 Task: Add Attachment from "Attach a link" to Card Card0000000044 in Board Board0000000011 in Workspace WS0000000004 in Trello. Add Cover Red to Card Card0000000044 in Board Board0000000011 in Workspace WS0000000004 in Trello. Add "Join Card" Button Button0000000044  to Card Card0000000044 in Board Board0000000011 in Workspace WS0000000004 in Trello. Add Description DS0000000044 to Card Card0000000044 in Board Board0000000011 in Workspace WS0000000004 in Trello. Add Comment CM0000000044 to Card Card0000000044 in Board Board0000000011 in Workspace WS0000000004 in Trello
Action: Mouse moved to (672, 82)
Screenshot: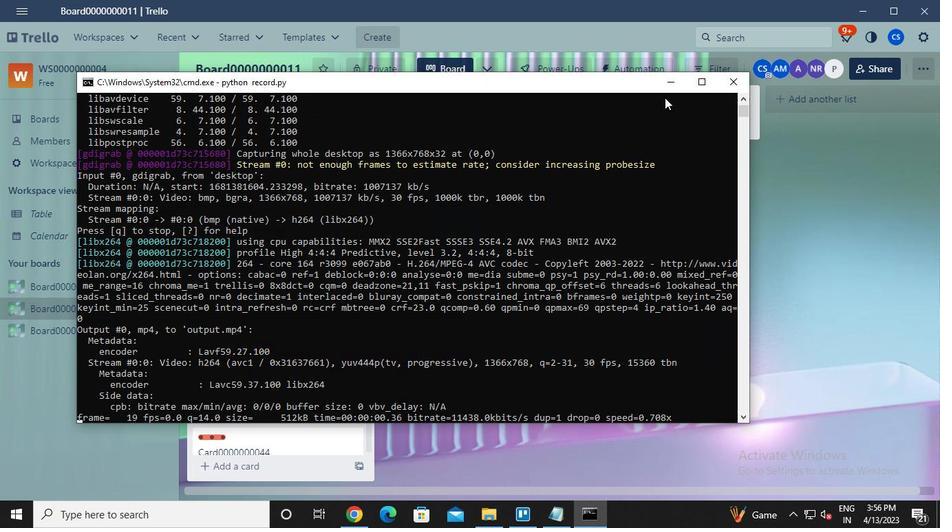 
Action: Mouse pressed left at (672, 82)
Screenshot: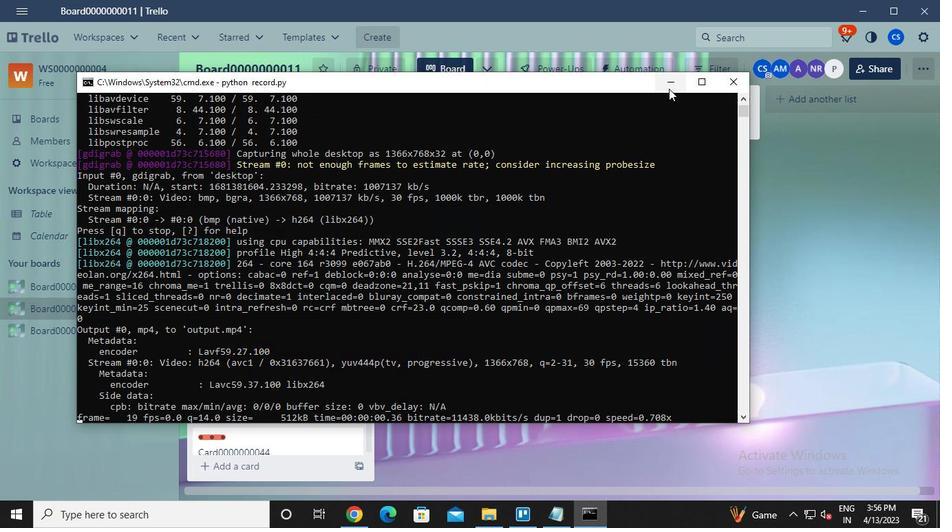 
Action: Mouse moved to (294, 415)
Screenshot: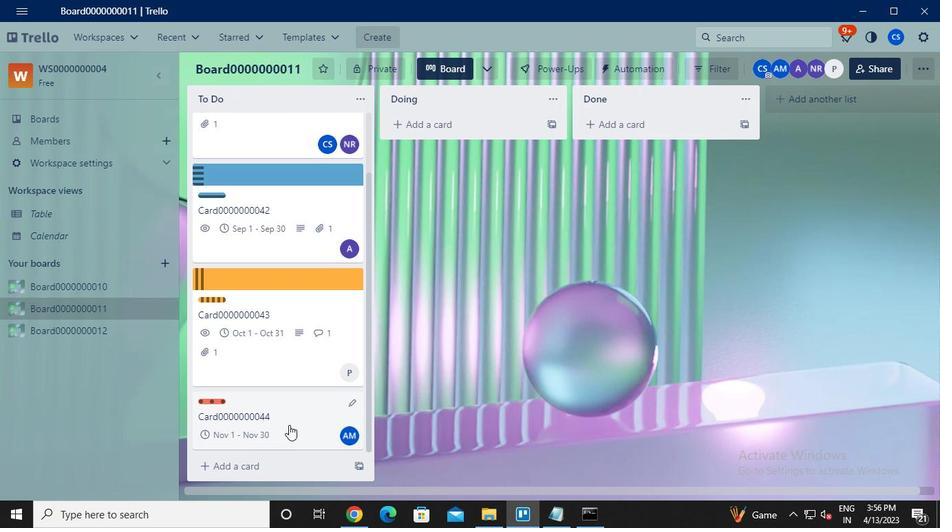 
Action: Mouse pressed left at (294, 415)
Screenshot: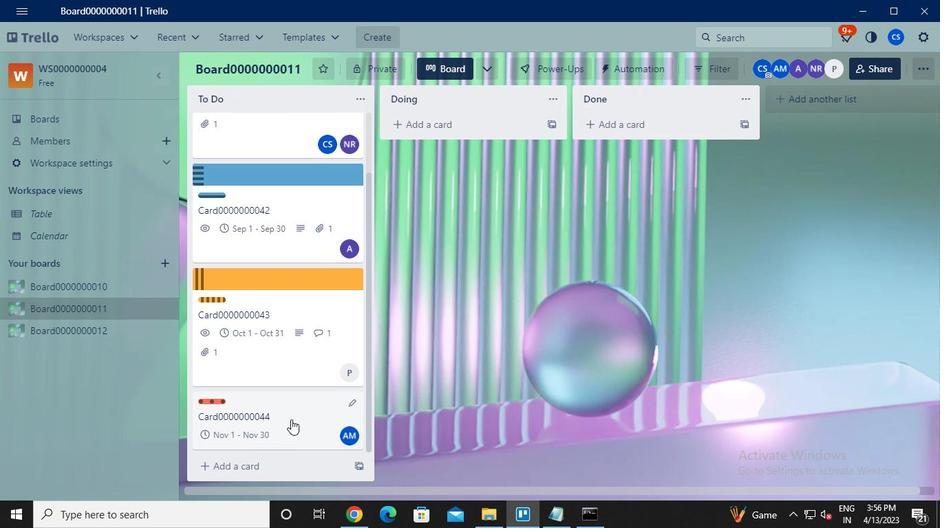 
Action: Mouse moved to (653, 286)
Screenshot: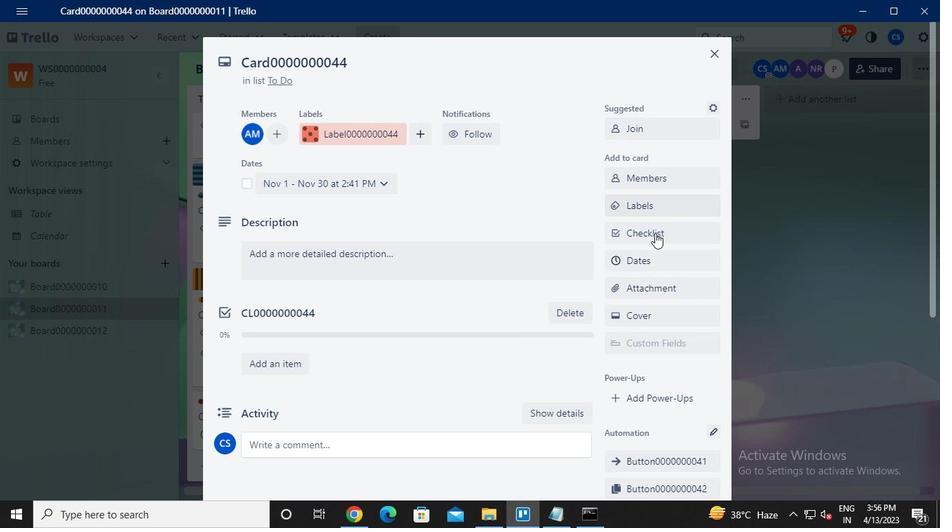 
Action: Mouse pressed left at (653, 286)
Screenshot: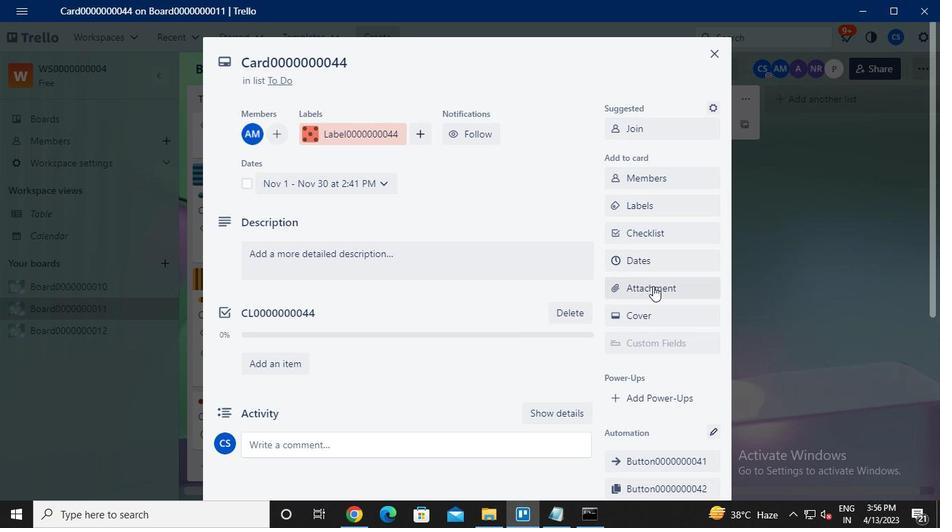 
Action: Mouse moved to (654, 276)
Screenshot: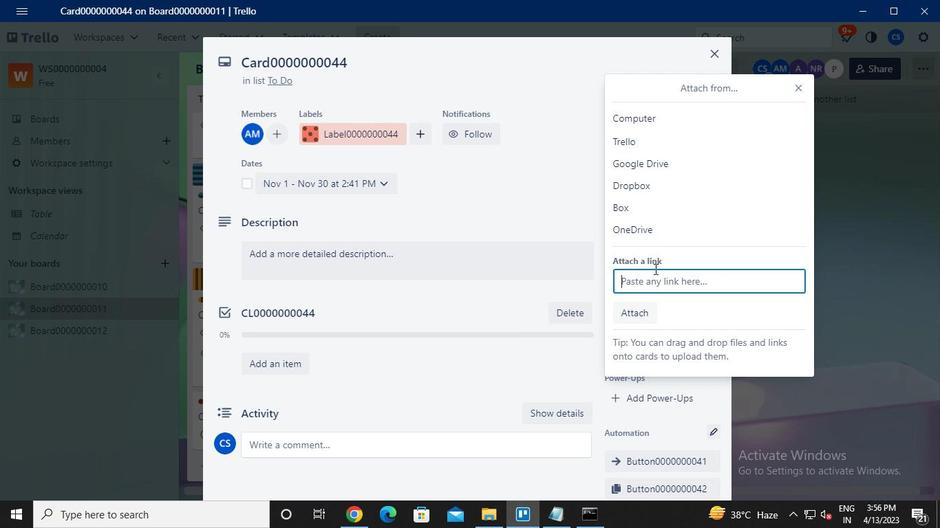 
Action: Keyboard Key.ctrl_l
Screenshot: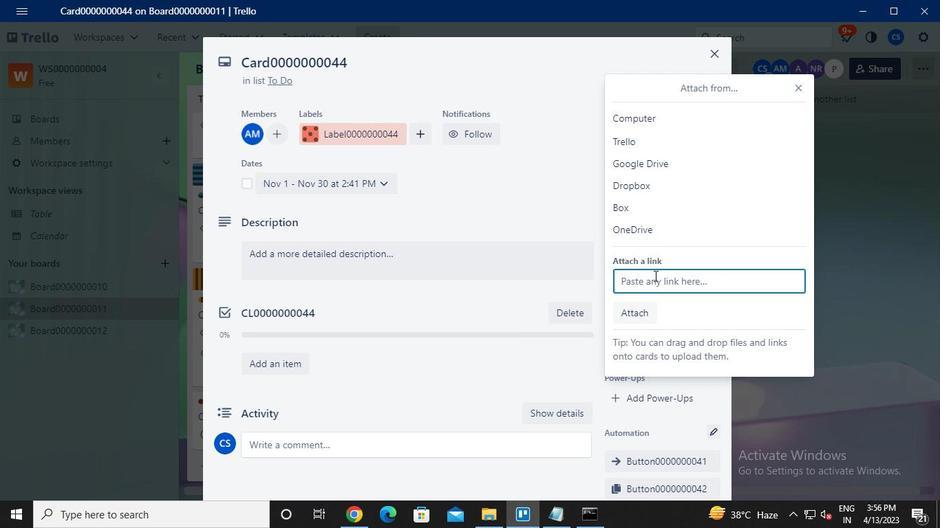 
Action: Keyboard \x16
Screenshot: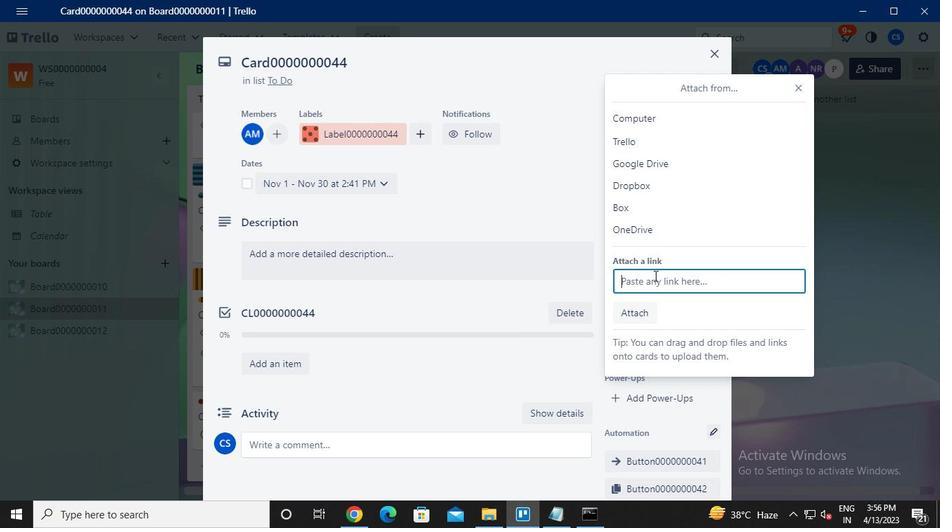 
Action: Keyboard Key.enter
Screenshot: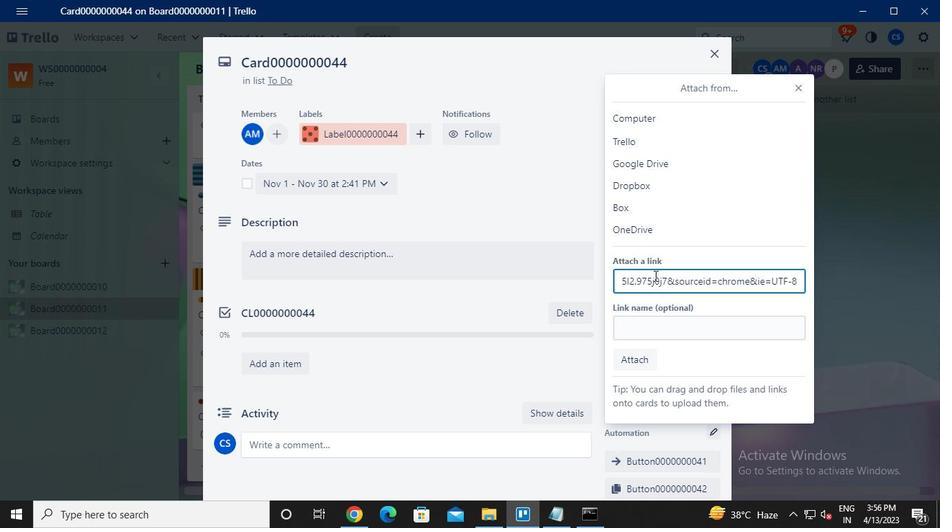 
Action: Mouse moved to (652, 311)
Screenshot: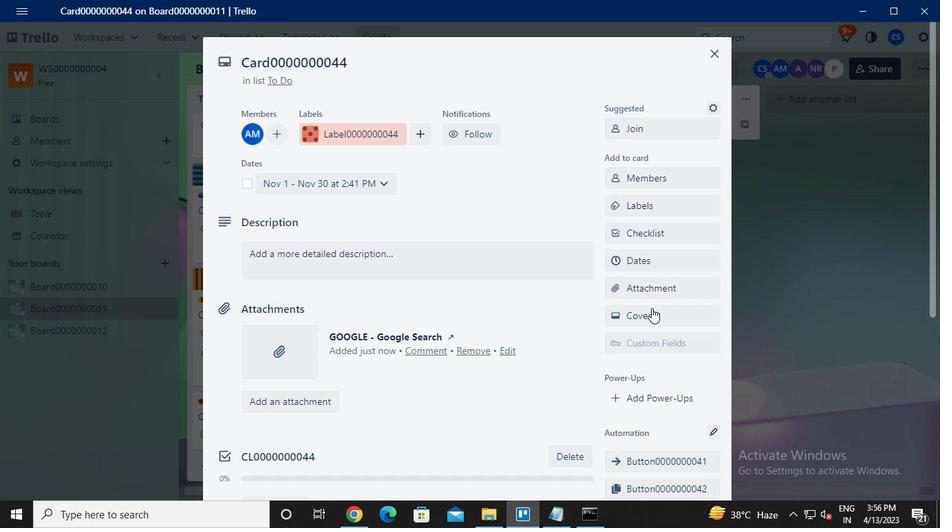 
Action: Mouse pressed left at (652, 311)
Screenshot: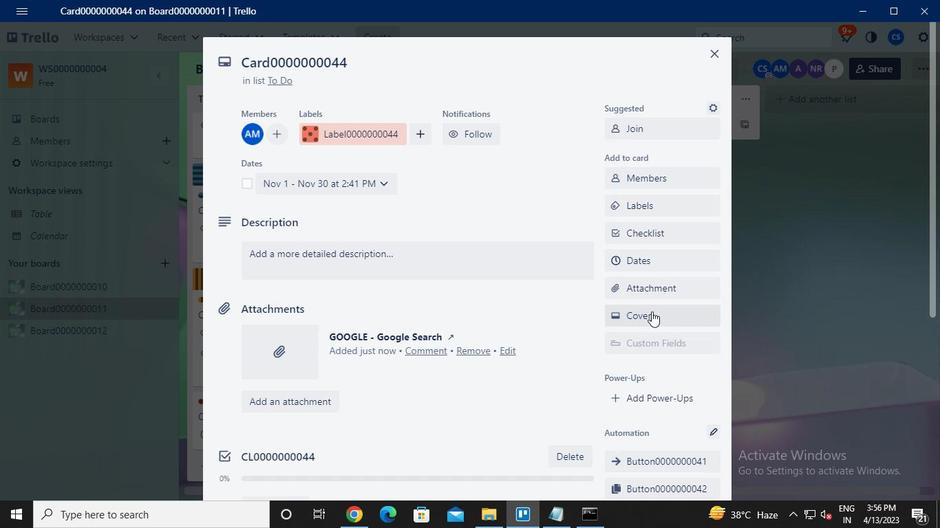 
Action: Mouse moved to (749, 225)
Screenshot: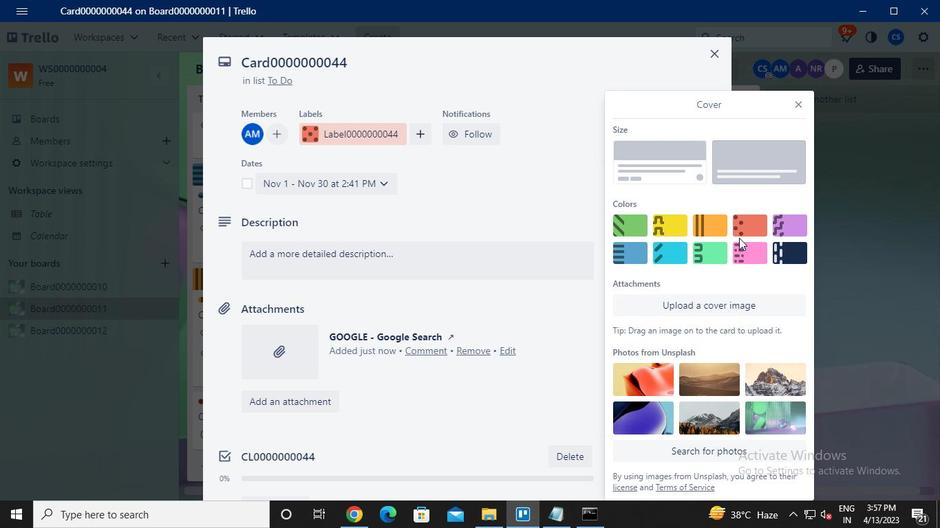 
Action: Mouse pressed left at (749, 225)
Screenshot: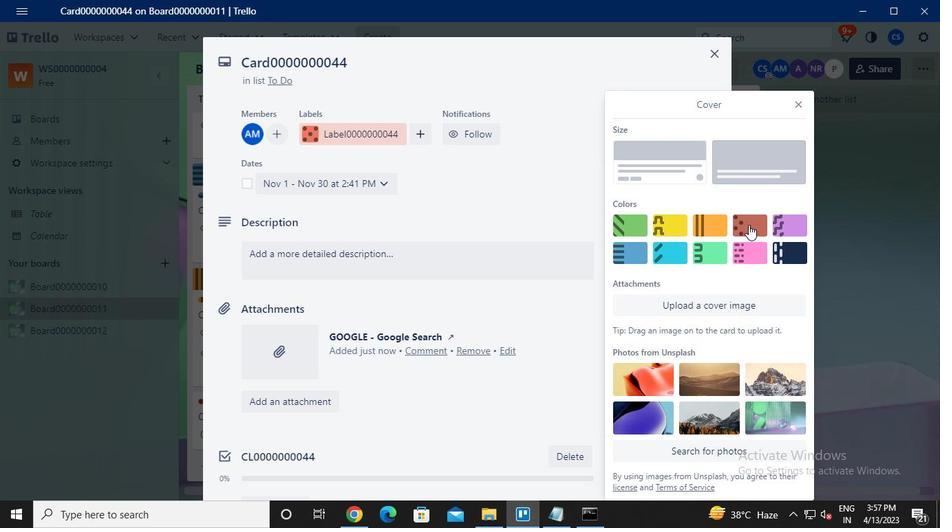 
Action: Mouse moved to (800, 78)
Screenshot: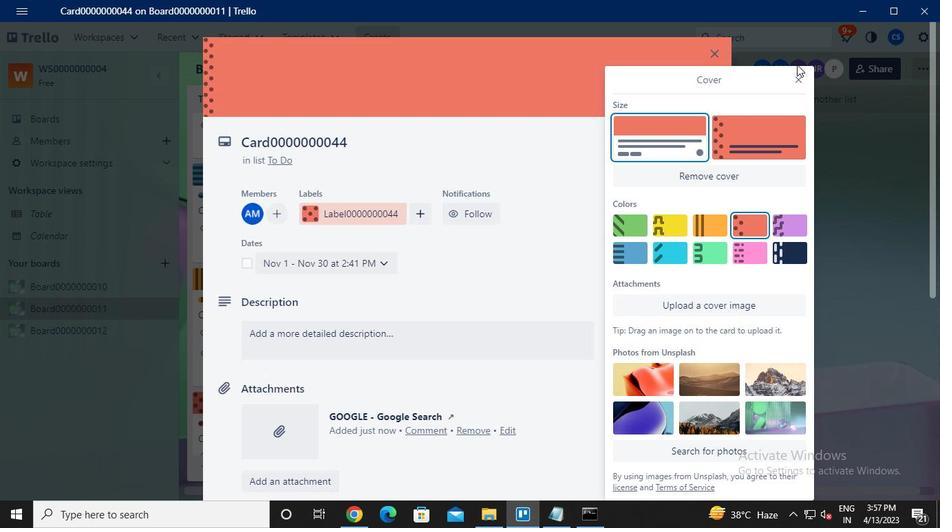 
Action: Mouse pressed left at (800, 78)
Screenshot: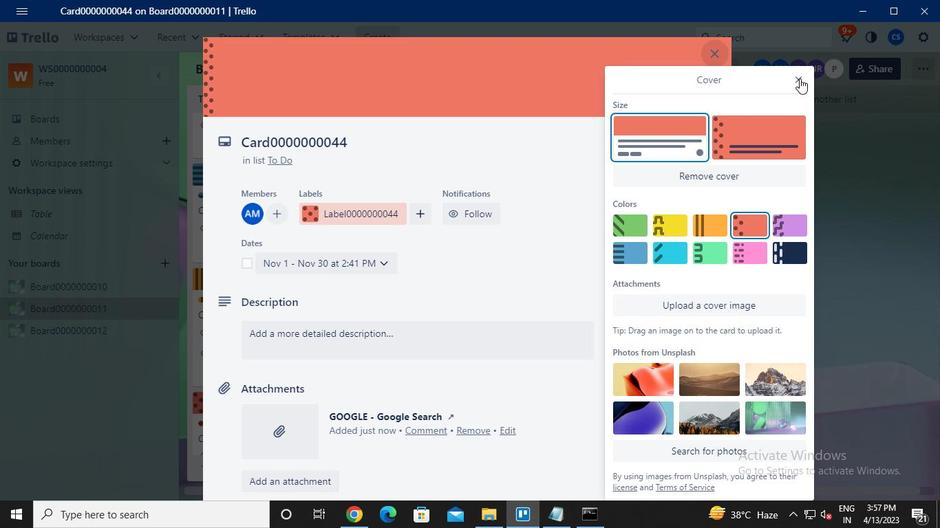 
Action: Mouse moved to (654, 318)
Screenshot: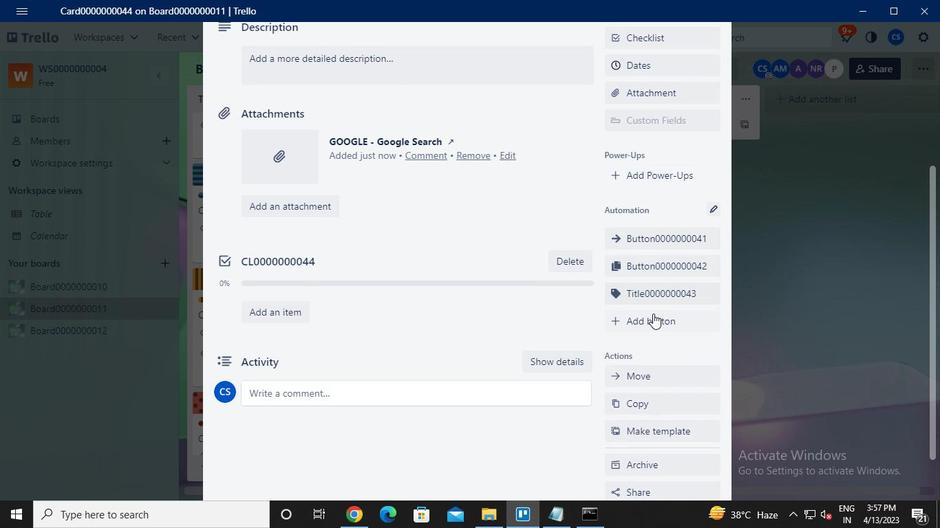 
Action: Mouse pressed left at (654, 318)
Screenshot: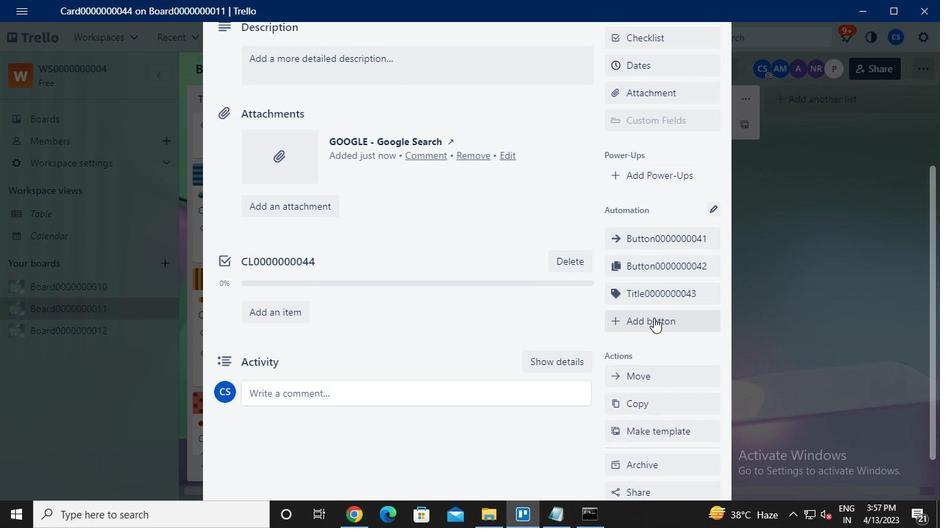 
Action: Mouse moved to (670, 209)
Screenshot: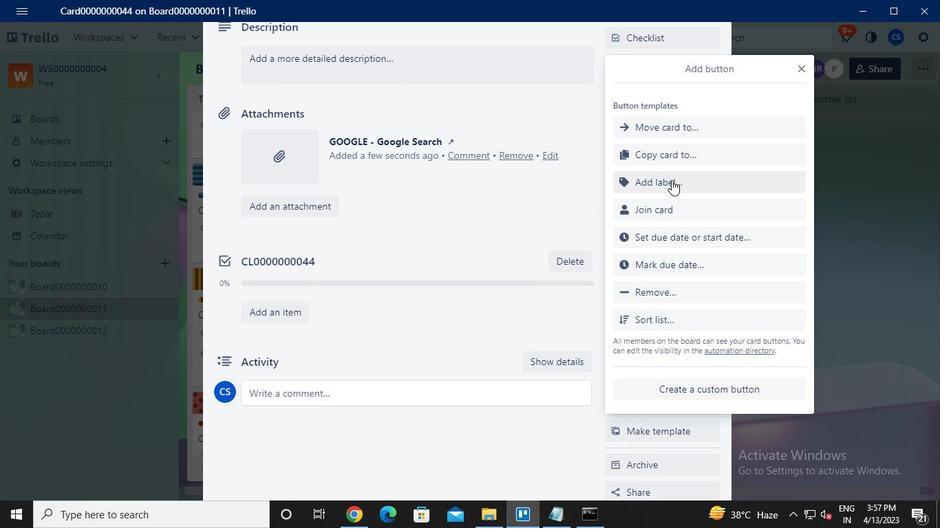 
Action: Mouse pressed left at (670, 209)
Screenshot: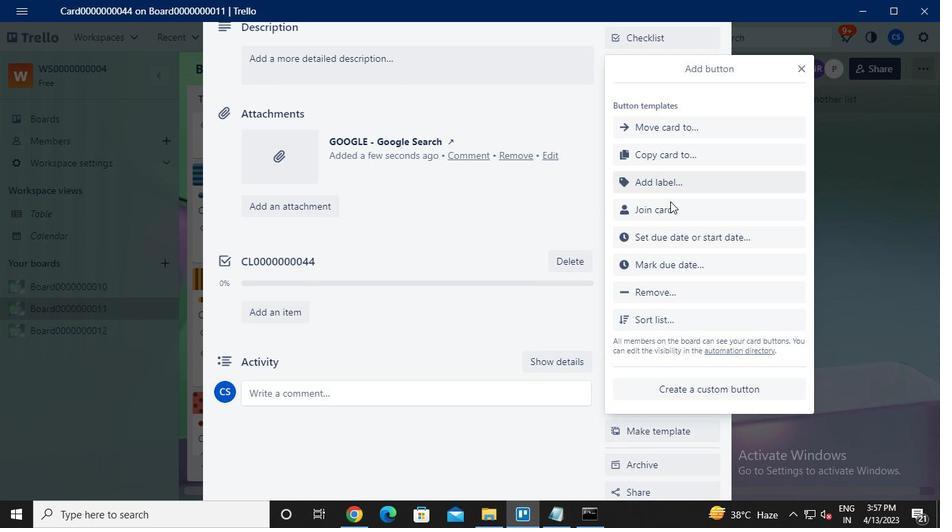 
Action: Mouse moved to (696, 174)
Screenshot: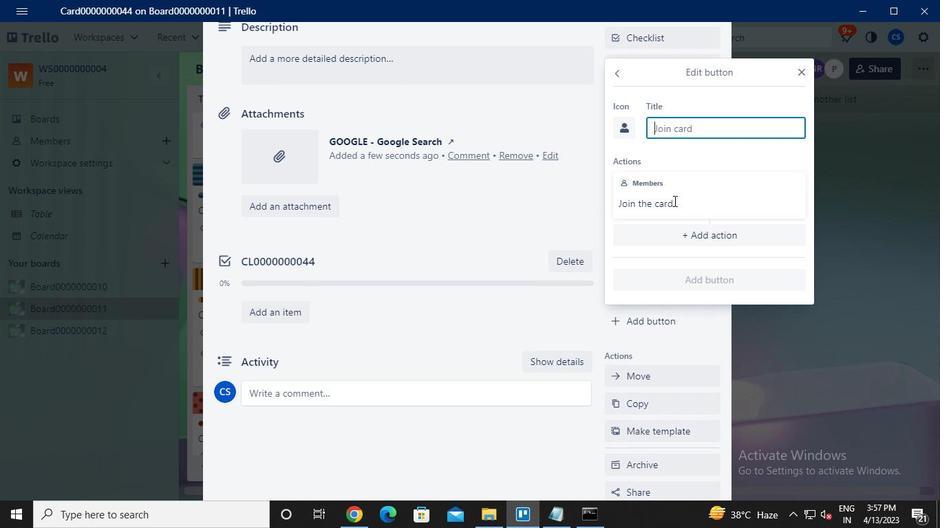 
Action: Keyboard Key.caps_lock
Screenshot: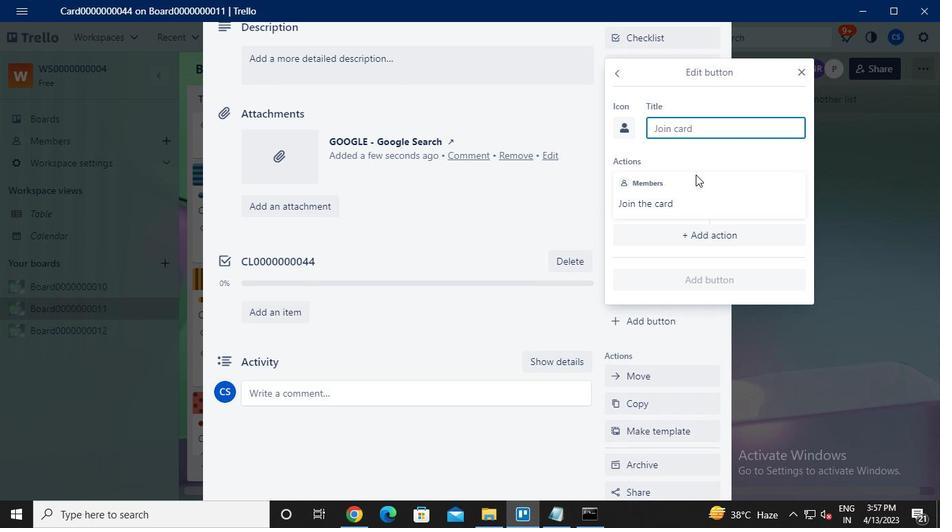 
Action: Keyboard Key.caps_lock
Screenshot: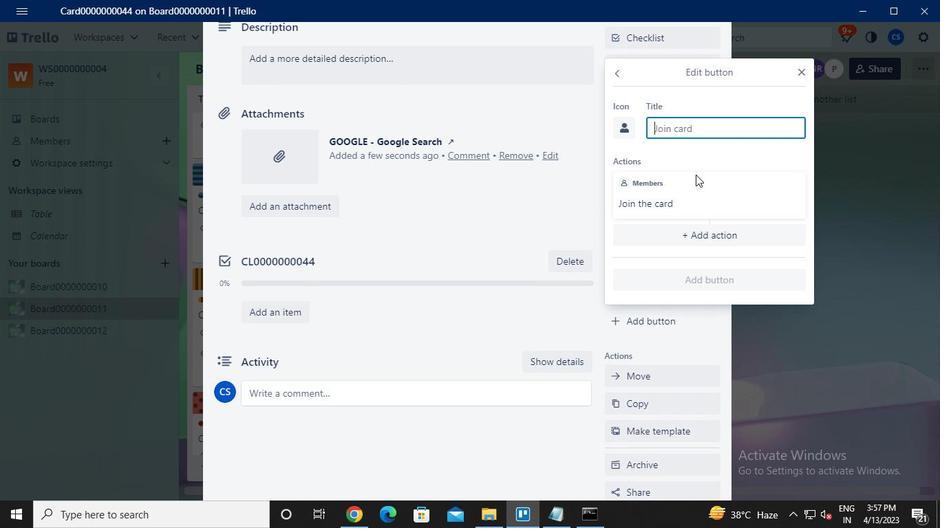 
Action: Keyboard b
Screenshot: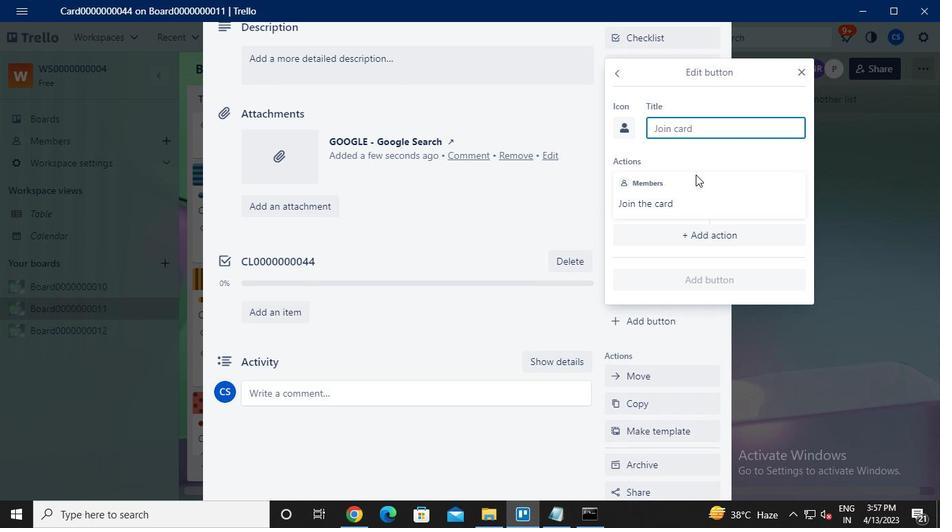 
Action: Keyboard Key.caps_lock
Screenshot: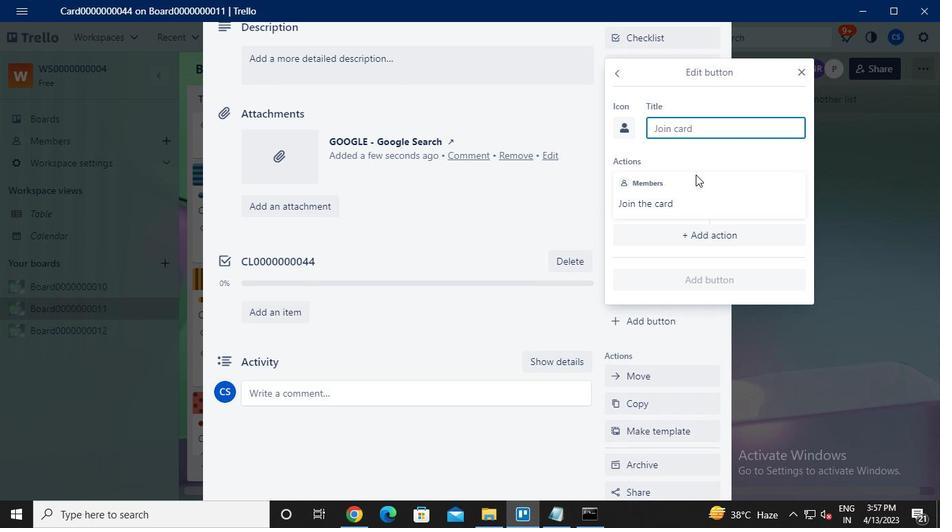 
Action: Keyboard u
Screenshot: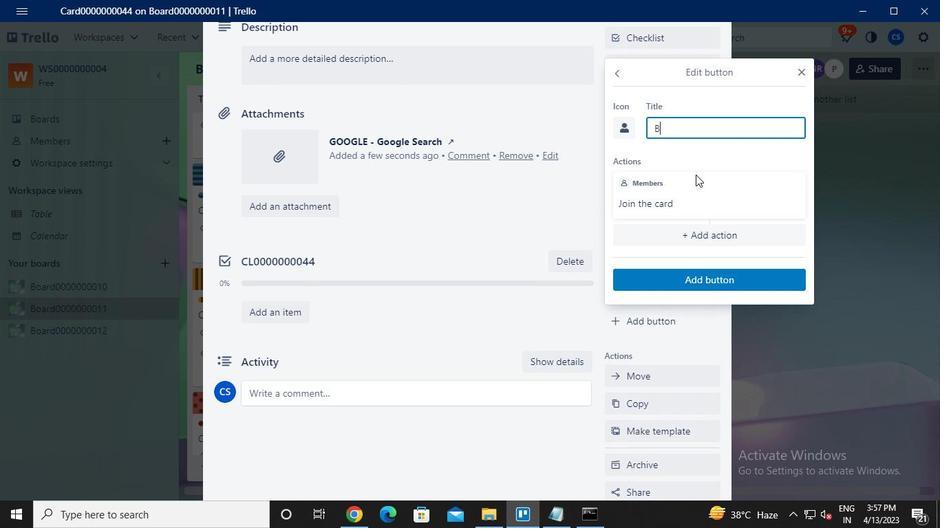 
Action: Keyboard t
Screenshot: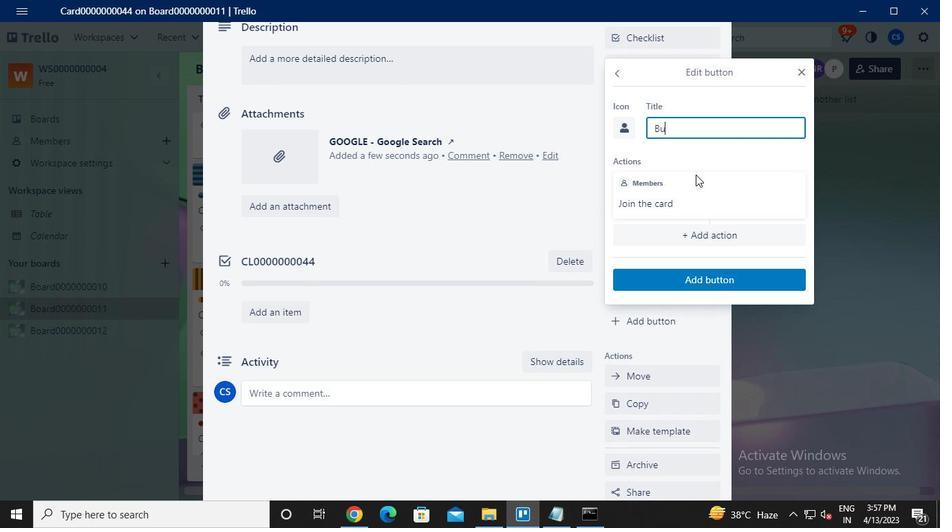
Action: Keyboard t
Screenshot: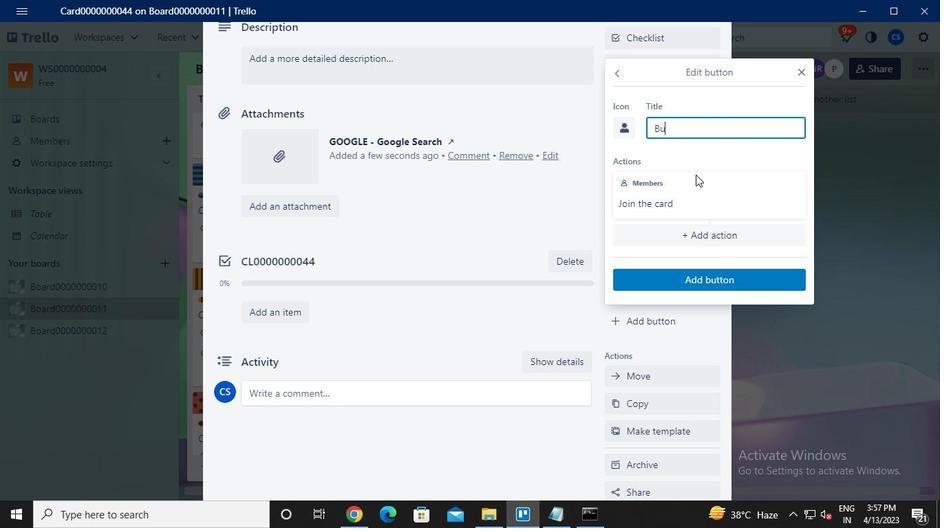 
Action: Keyboard o
Screenshot: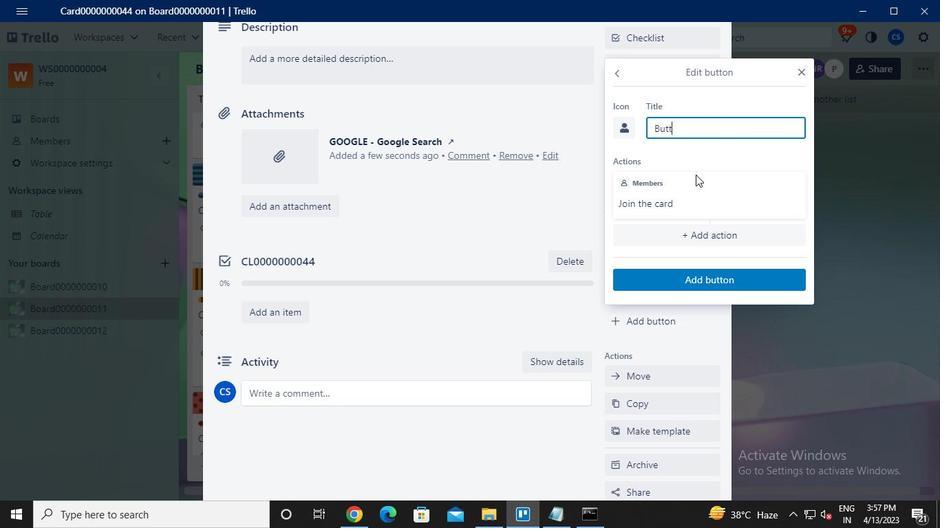 
Action: Keyboard n
Screenshot: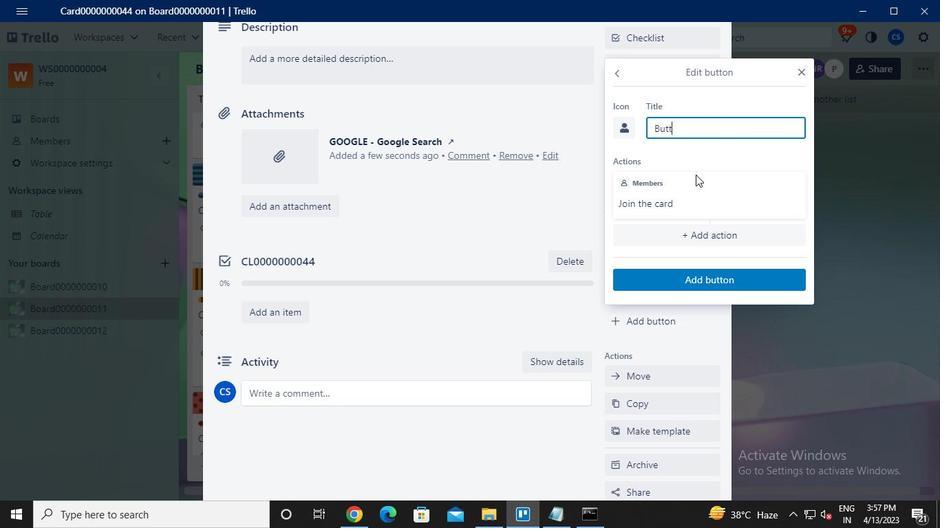 
Action: Keyboard <96>
Screenshot: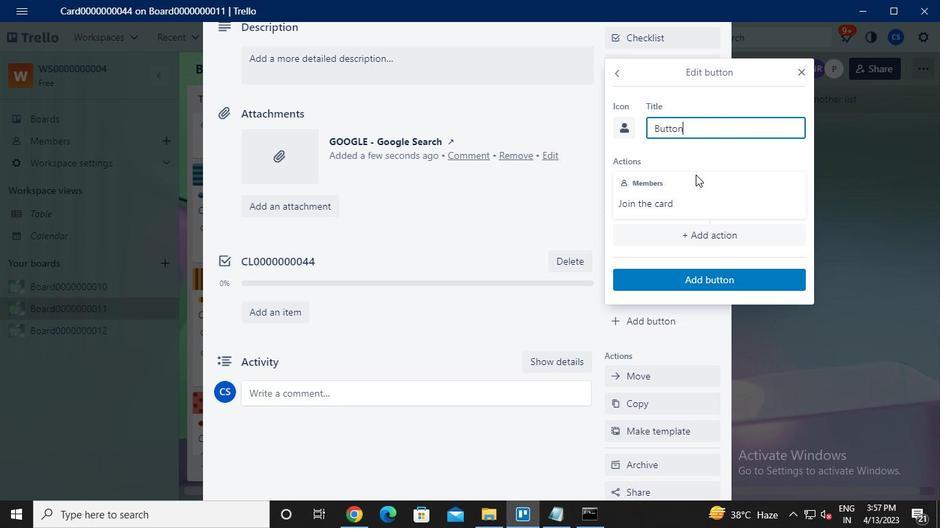 
Action: Keyboard <96>
Screenshot: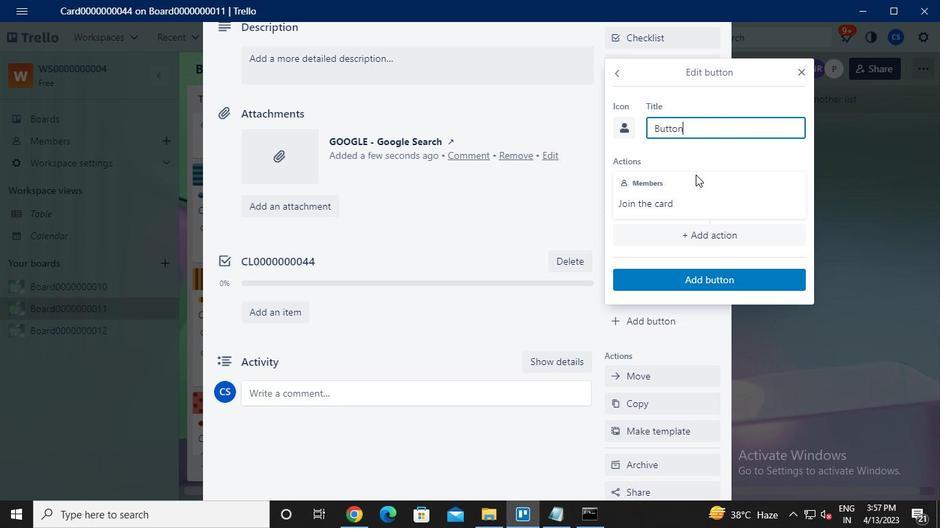 
Action: Keyboard <96>
Screenshot: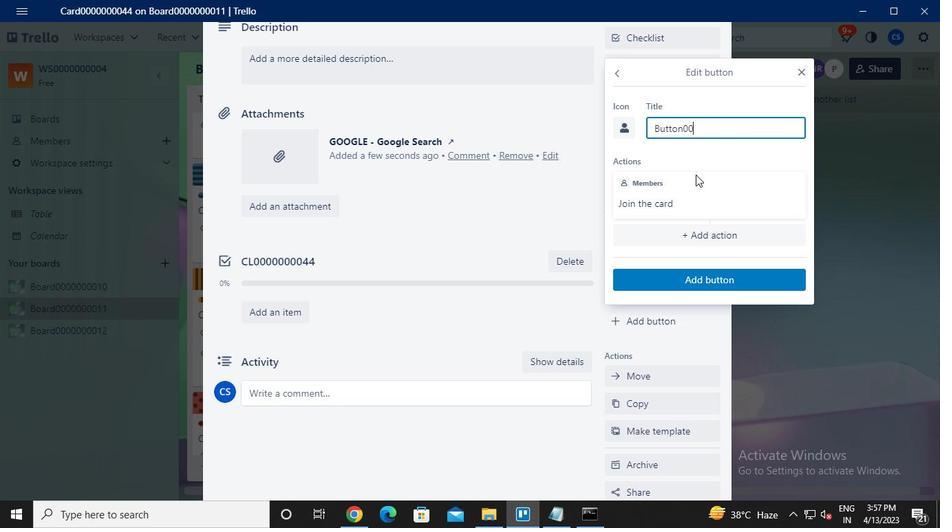 
Action: Keyboard <96>
Screenshot: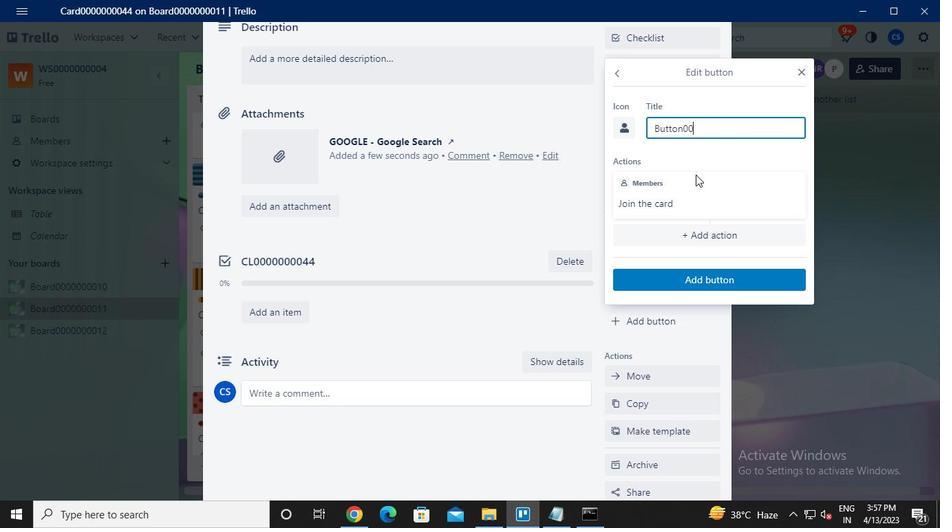 
Action: Keyboard <96>
Screenshot: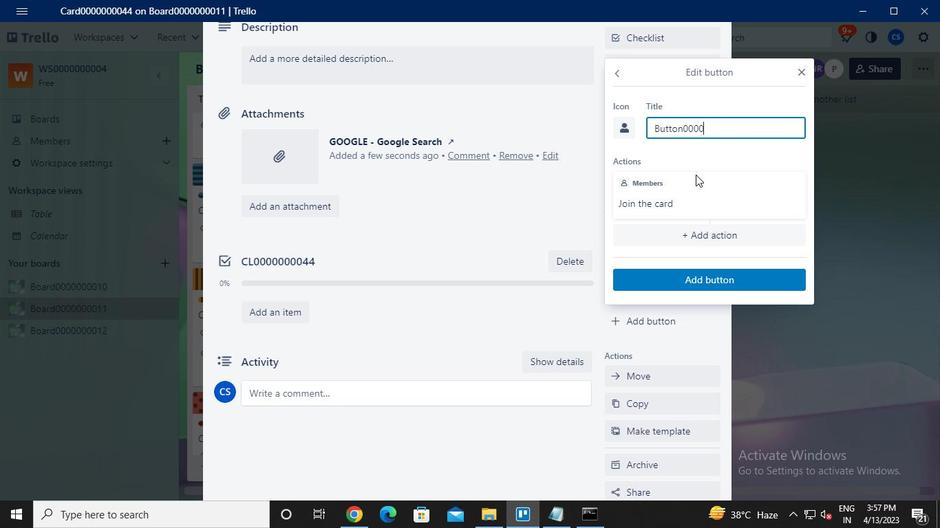 
Action: Keyboard <96>
Screenshot: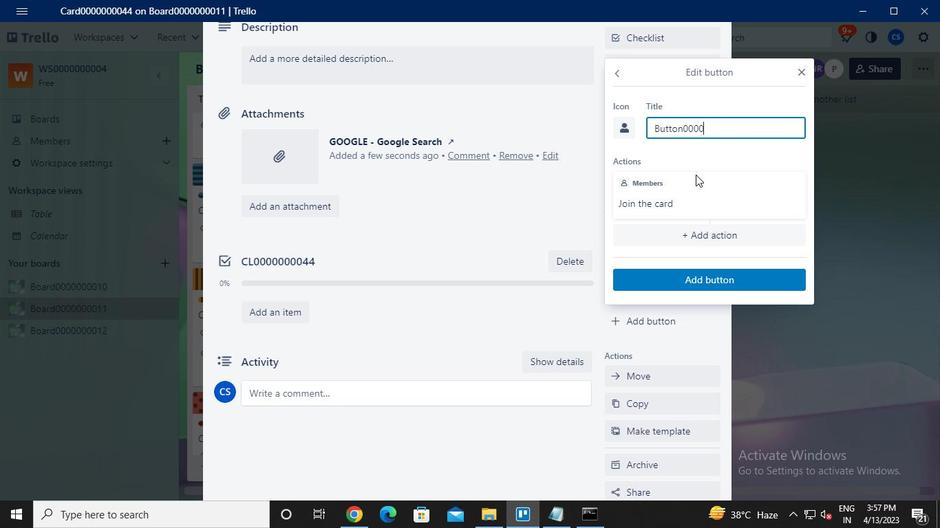 
Action: Keyboard <96>
Screenshot: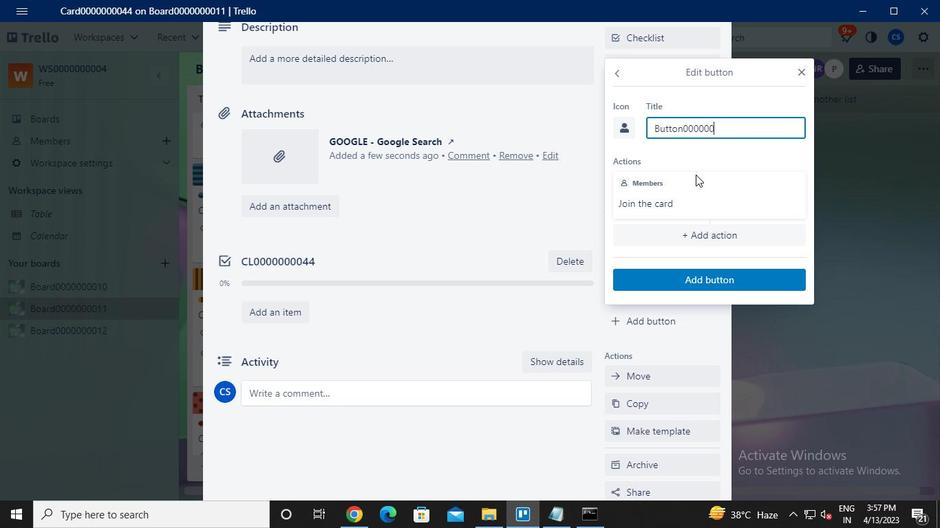 
Action: Keyboard <96>
Screenshot: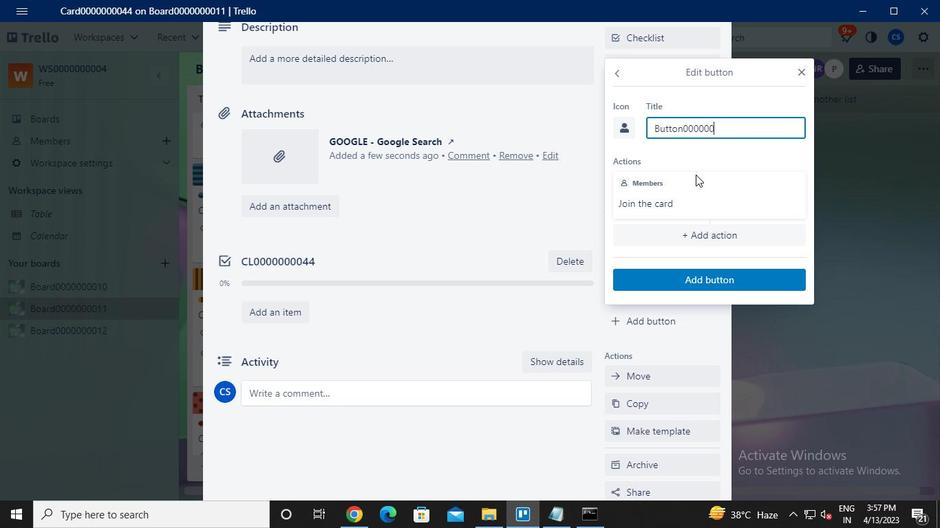 
Action: Keyboard <100>
Screenshot: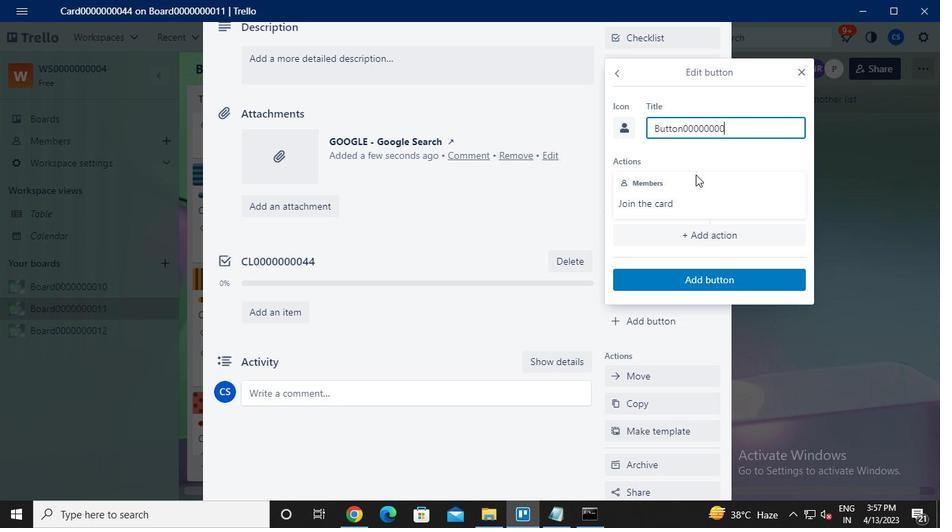 
Action: Keyboard <100>
Screenshot: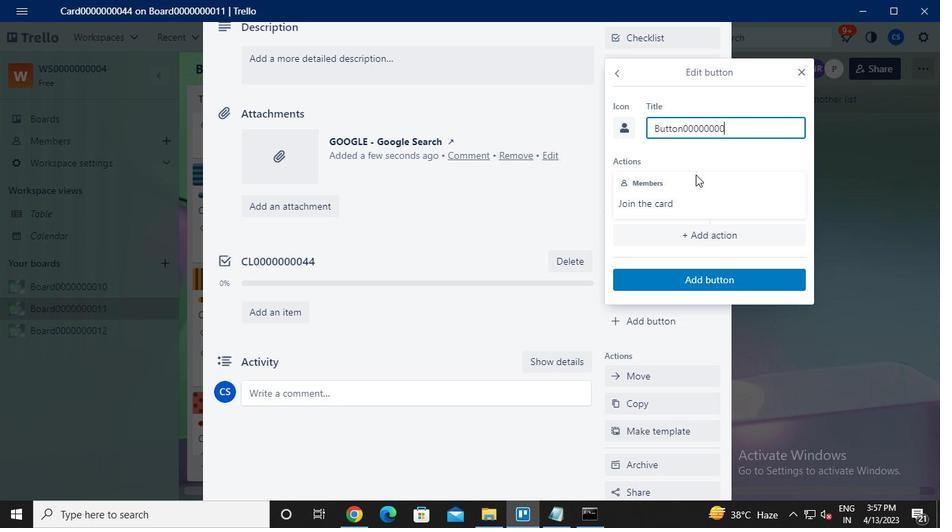 
Action: Mouse moved to (698, 278)
Screenshot: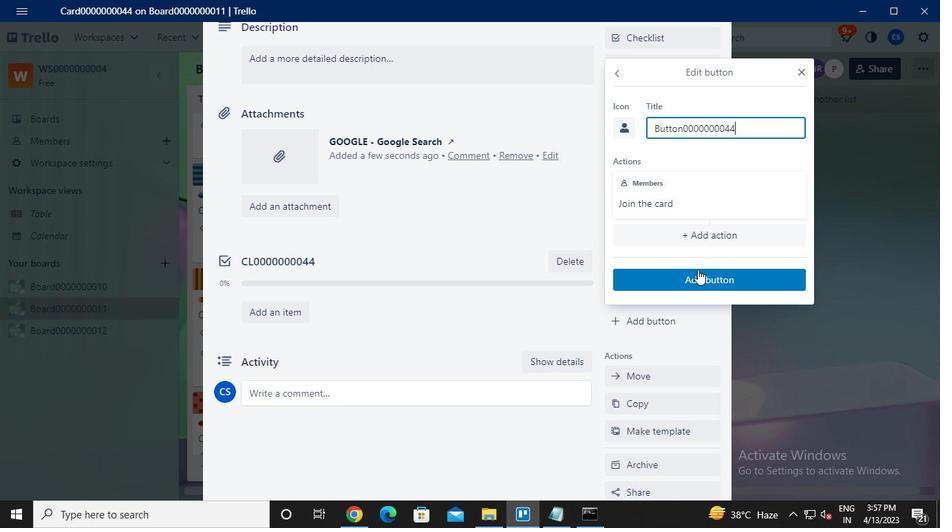 
Action: Mouse pressed left at (698, 278)
Screenshot: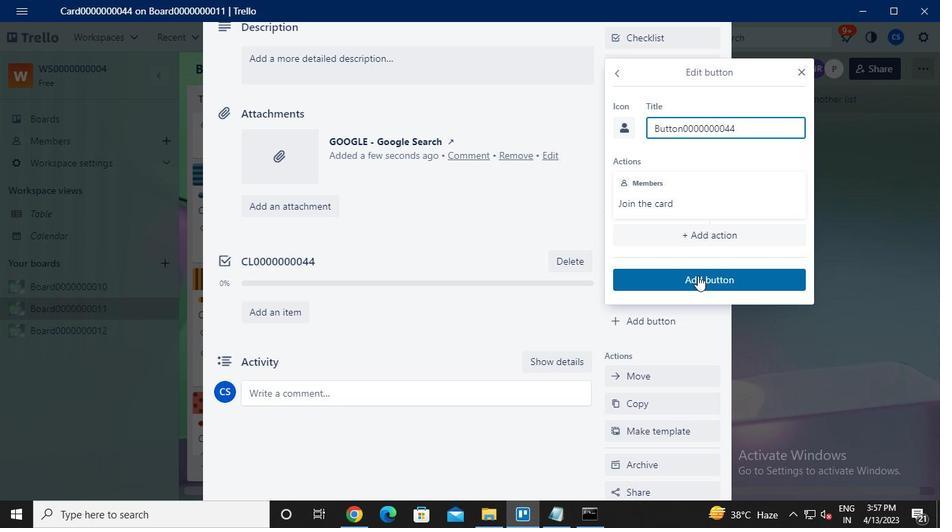 
Action: Mouse moved to (364, 342)
Screenshot: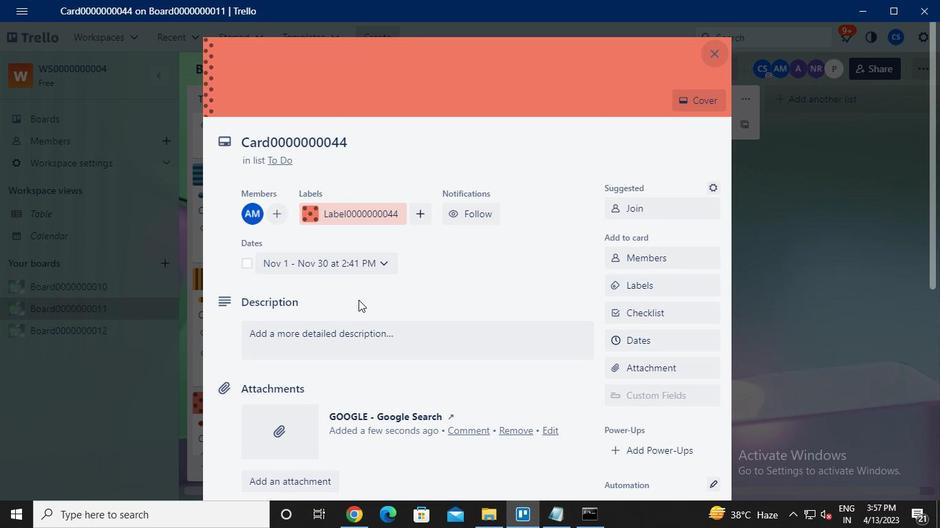 
Action: Mouse pressed left at (364, 342)
Screenshot: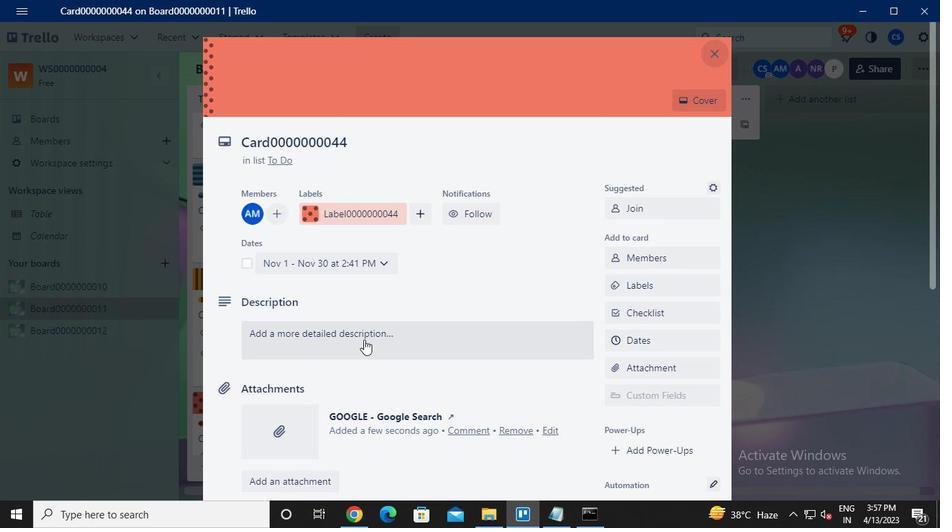
Action: Keyboard Key.caps_lock
Screenshot: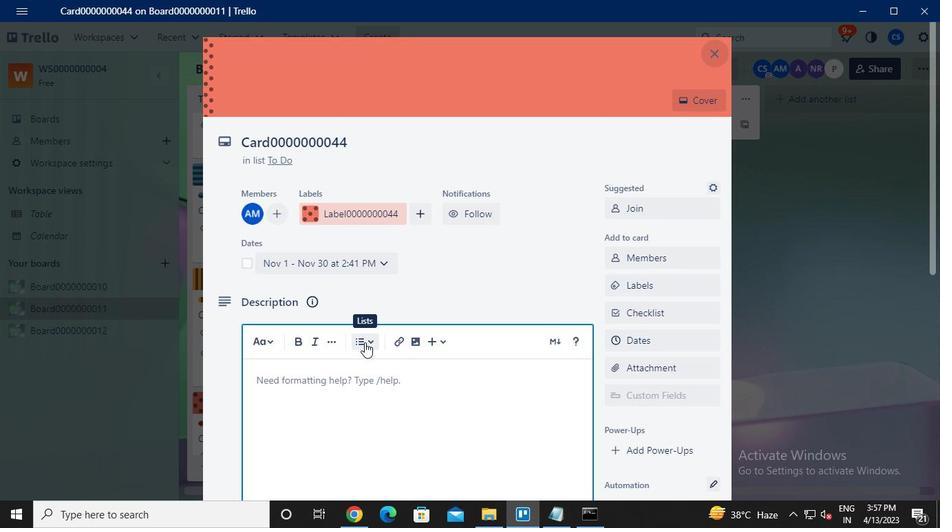 
Action: Keyboard d
Screenshot: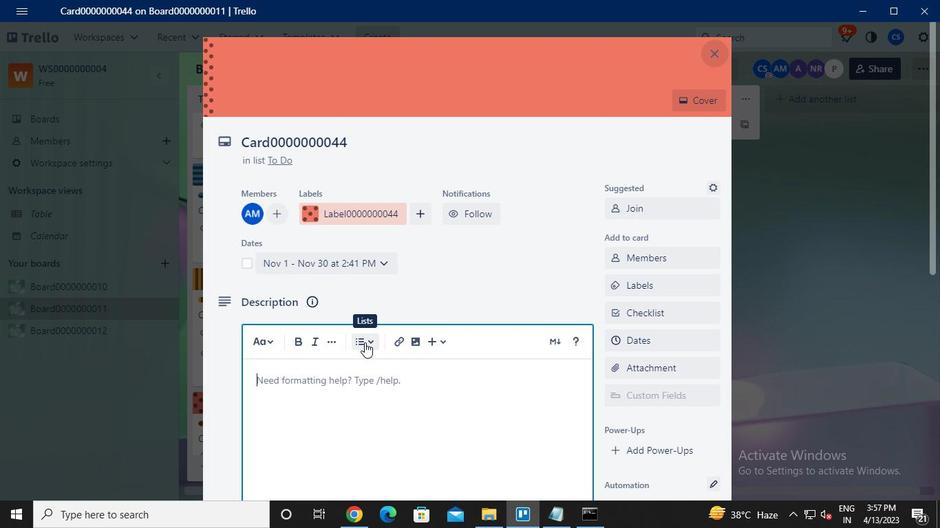 
Action: Keyboard s
Screenshot: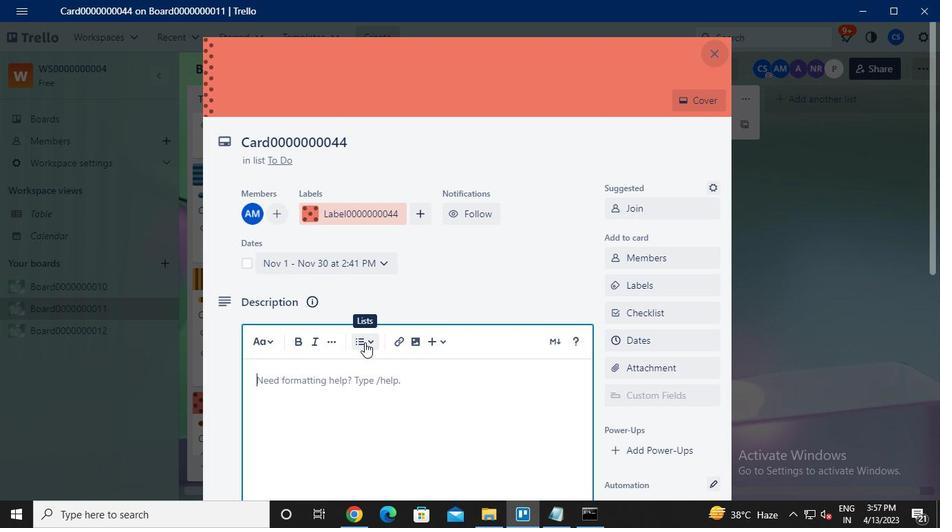 
Action: Keyboard <96>
Screenshot: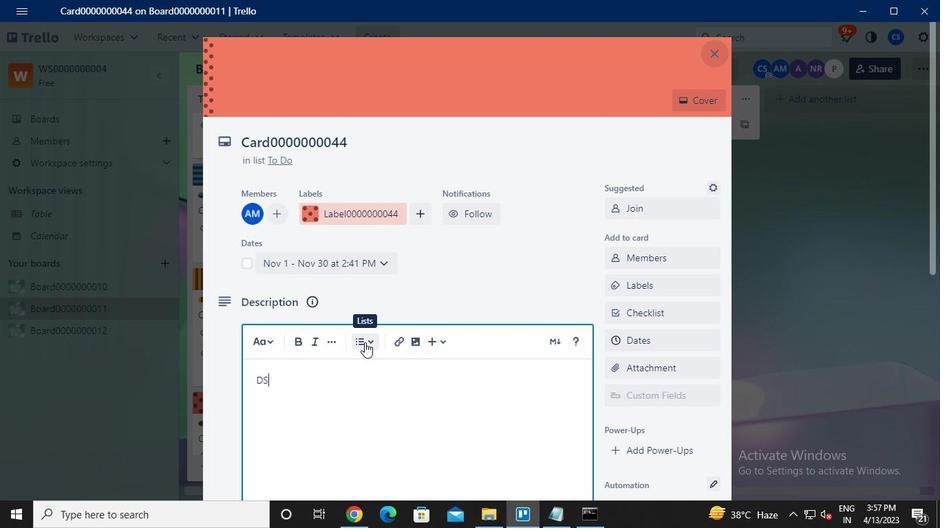
Action: Keyboard <96>
Screenshot: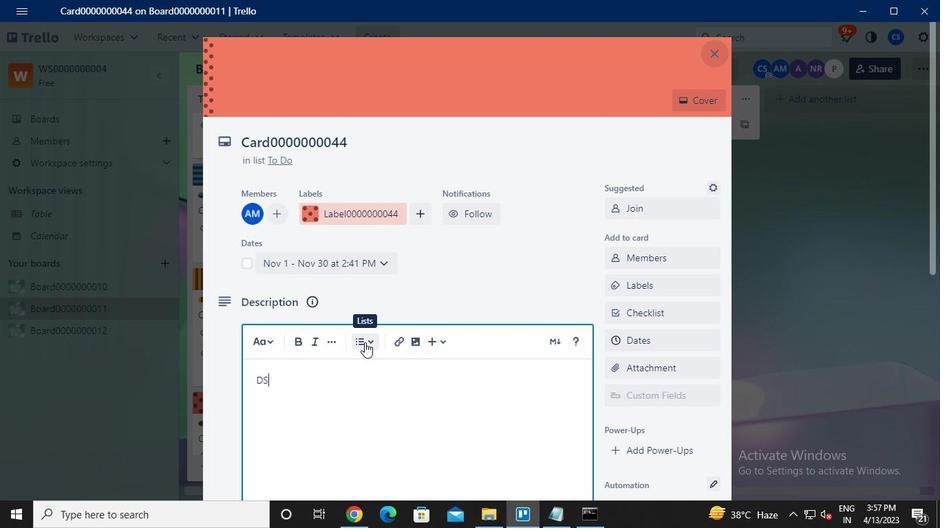 
Action: Keyboard <96>
Screenshot: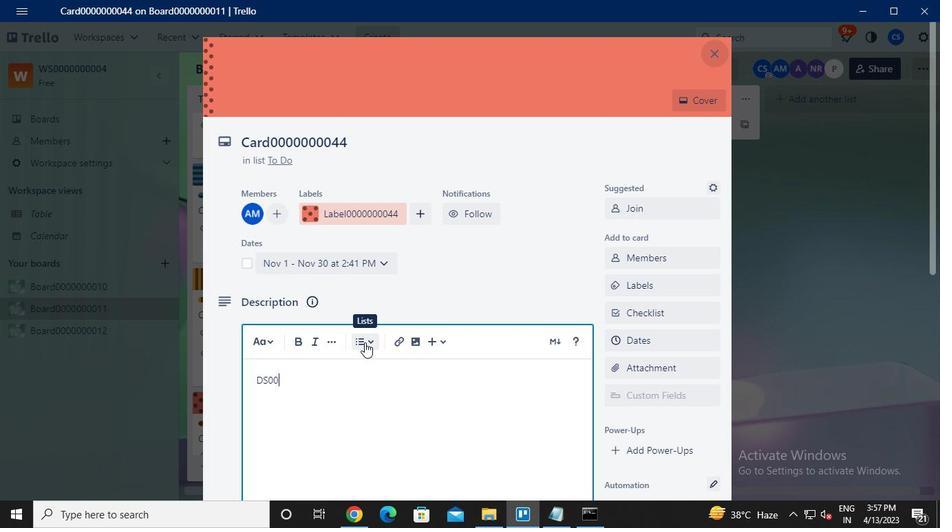 
Action: Keyboard <96>
Screenshot: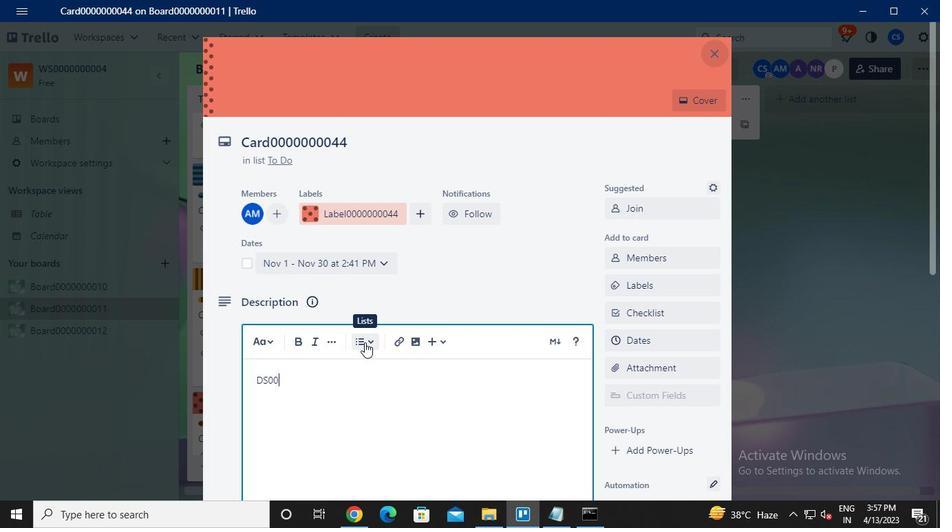
Action: Keyboard <96>
Screenshot: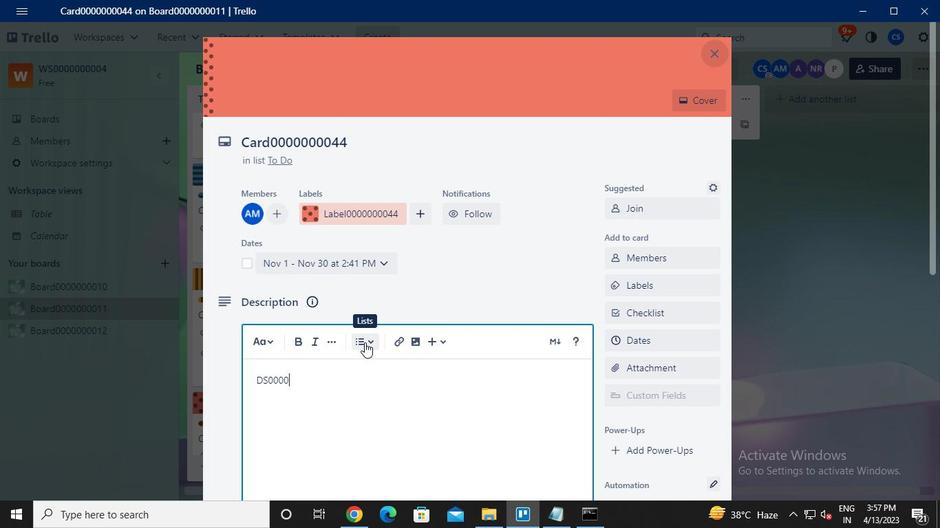 
Action: Keyboard <96>
Screenshot: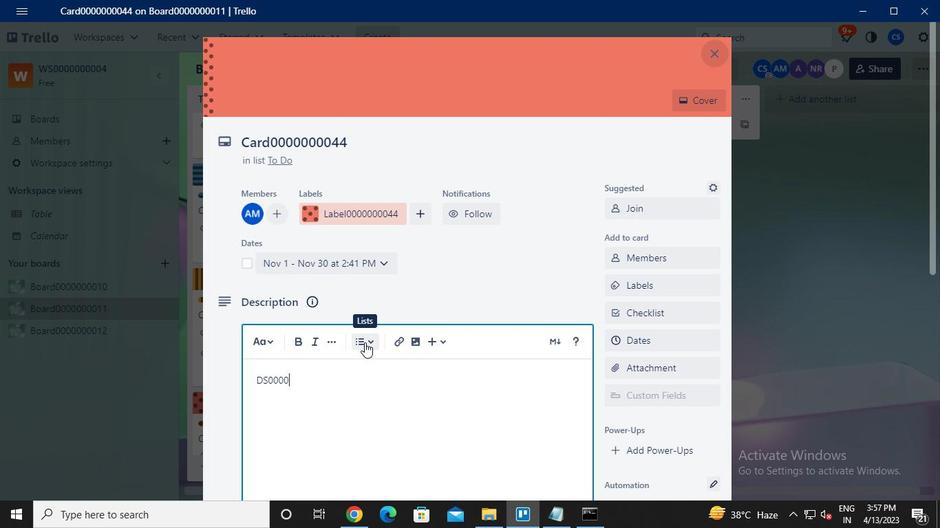 
Action: Keyboard <96>
Screenshot: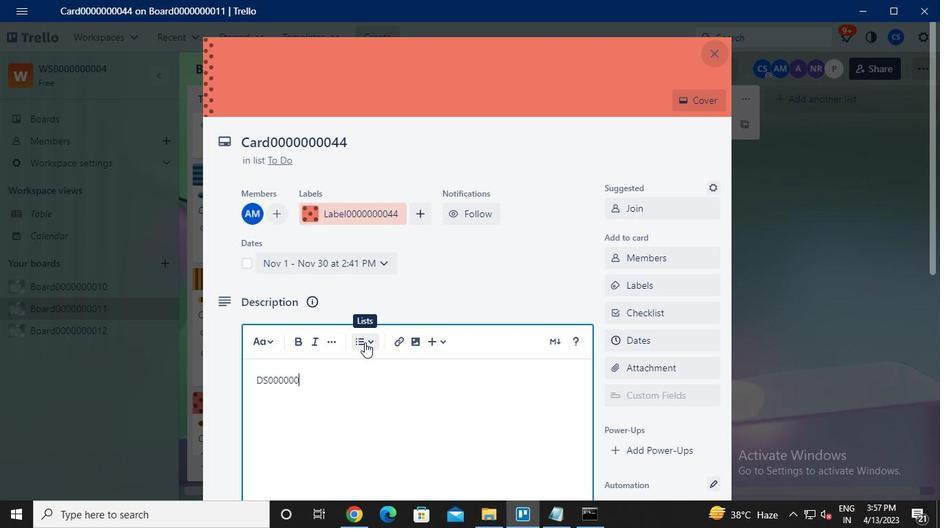 
Action: Keyboard <96>
Screenshot: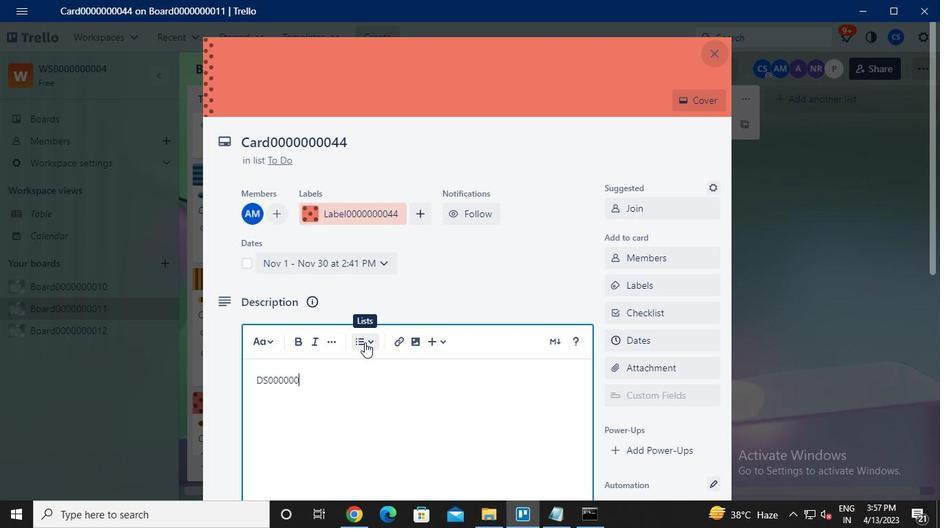 
Action: Keyboard <100>
Screenshot: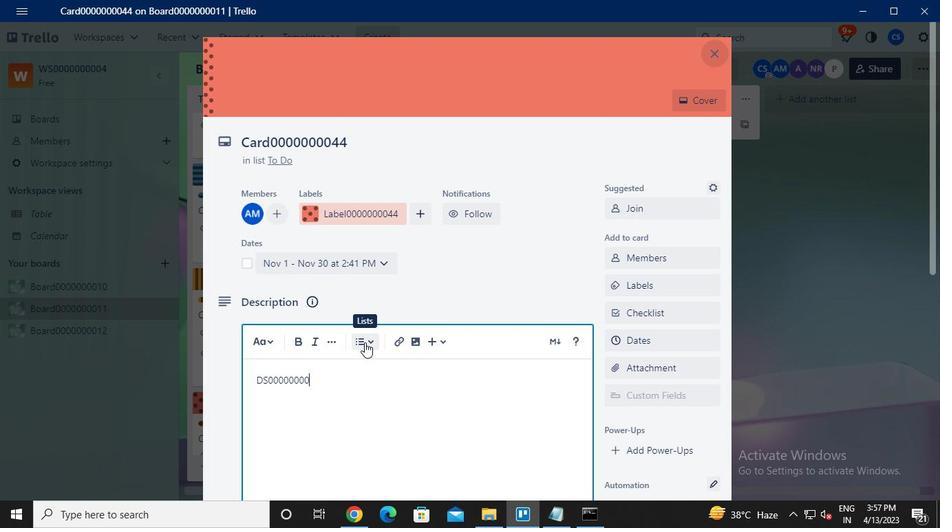 
Action: Keyboard <100>
Screenshot: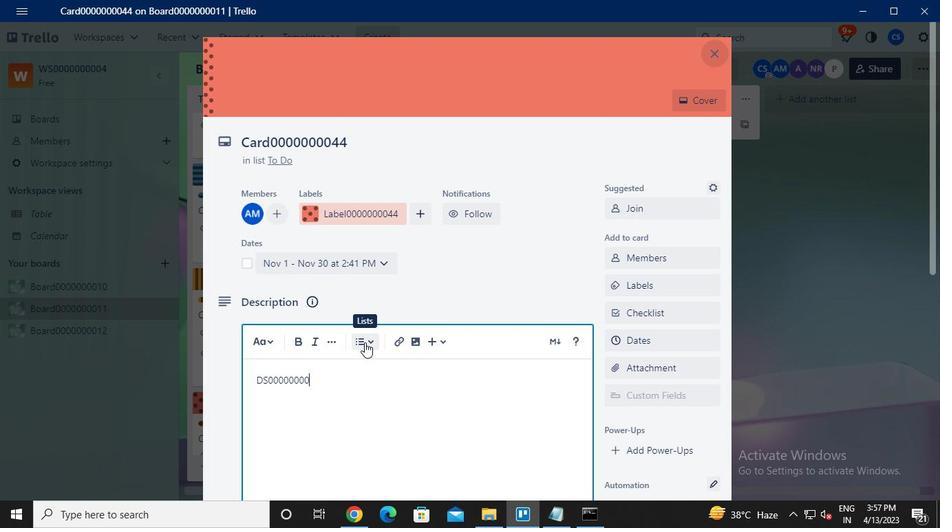
Action: Mouse moved to (253, 327)
Screenshot: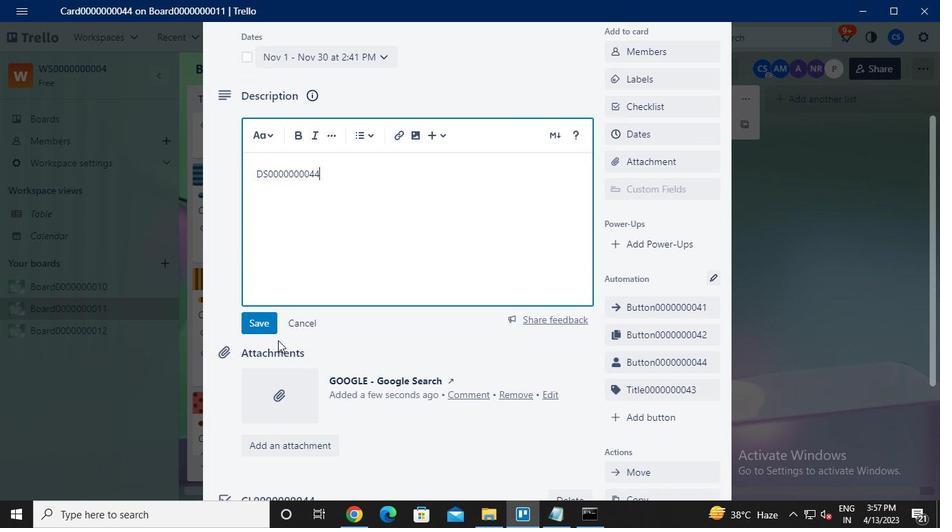 
Action: Mouse pressed left at (253, 327)
Screenshot: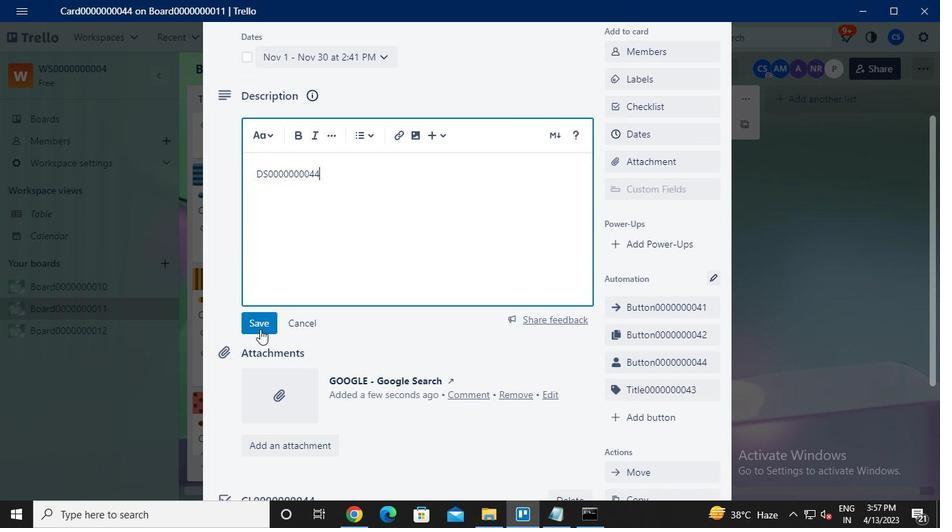 
Action: Mouse moved to (364, 262)
Screenshot: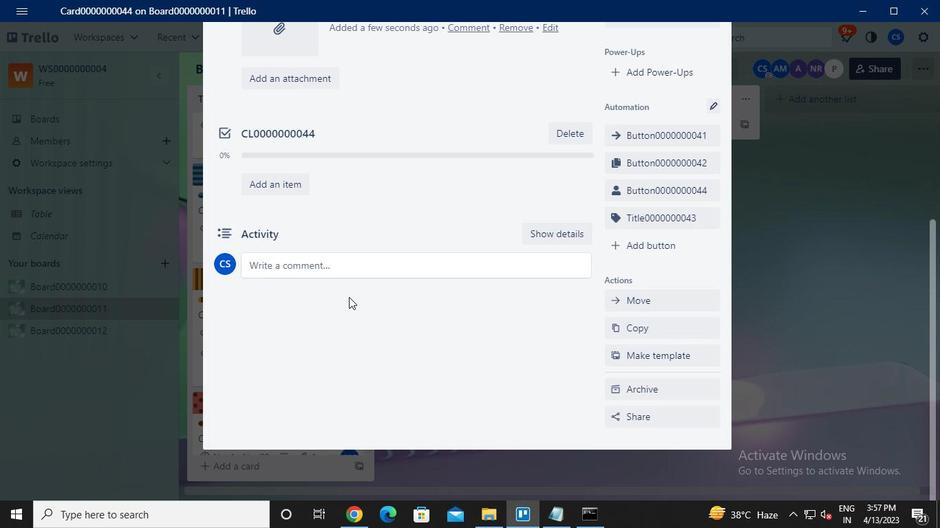 
Action: Mouse pressed left at (364, 262)
Screenshot: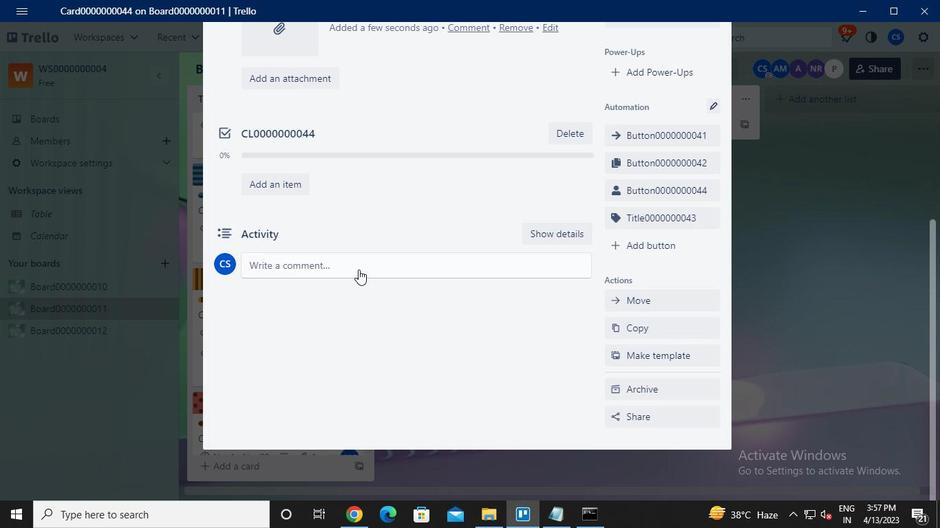 
Action: Keyboard c
Screenshot: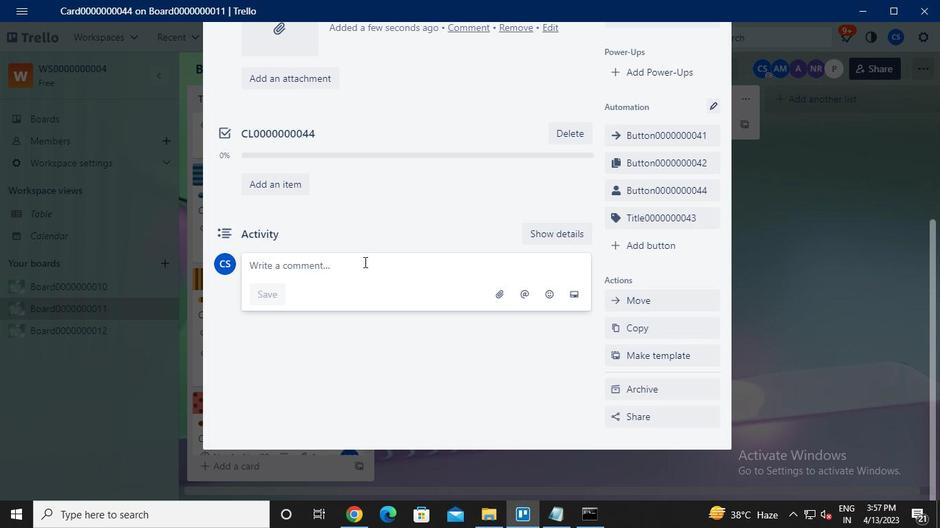 
Action: Keyboard m
Screenshot: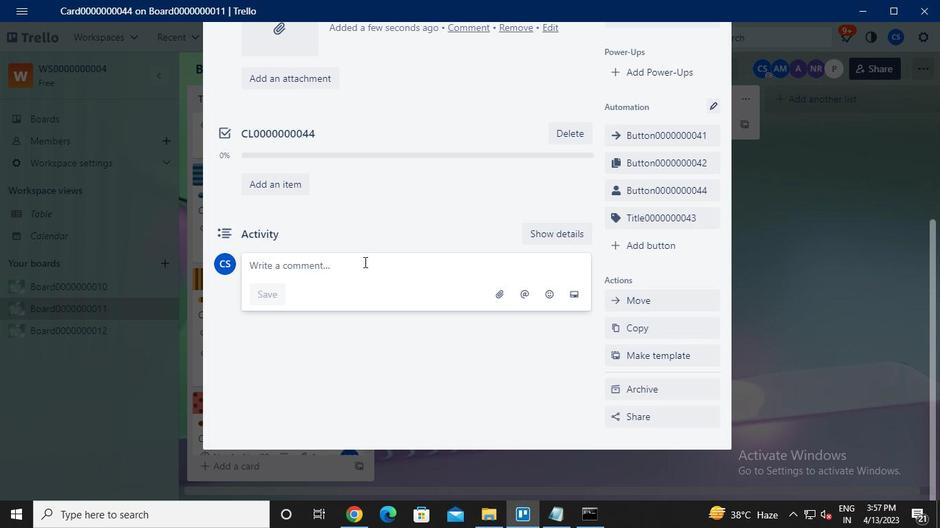 
Action: Keyboard <96>
Screenshot: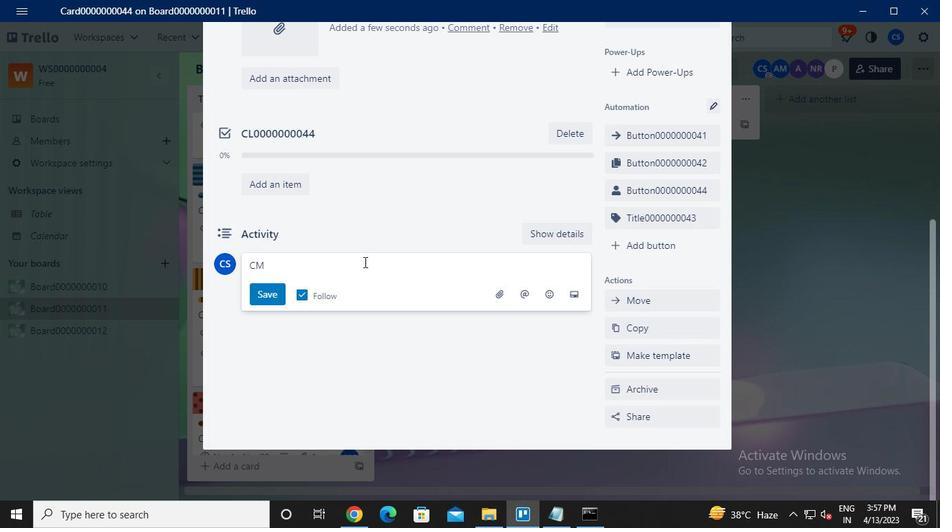 
Action: Keyboard <96>
Screenshot: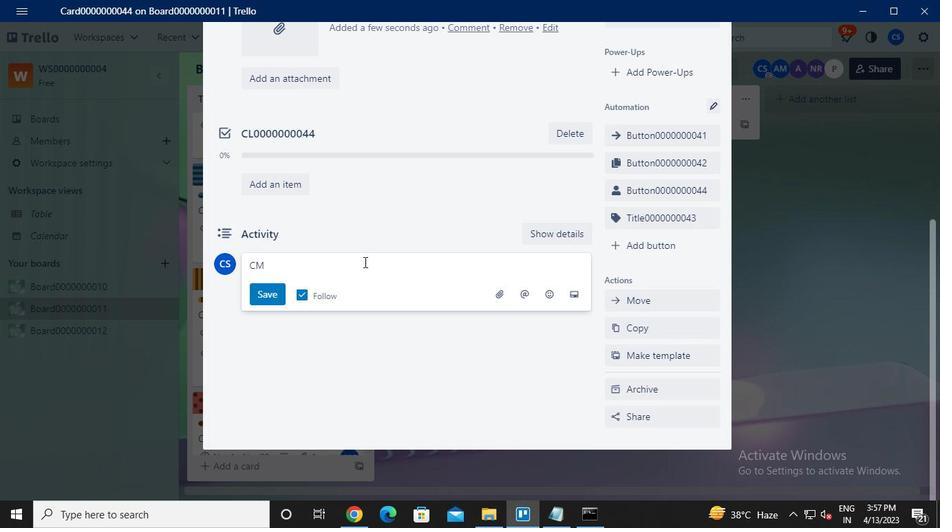 
Action: Keyboard <96>
Screenshot: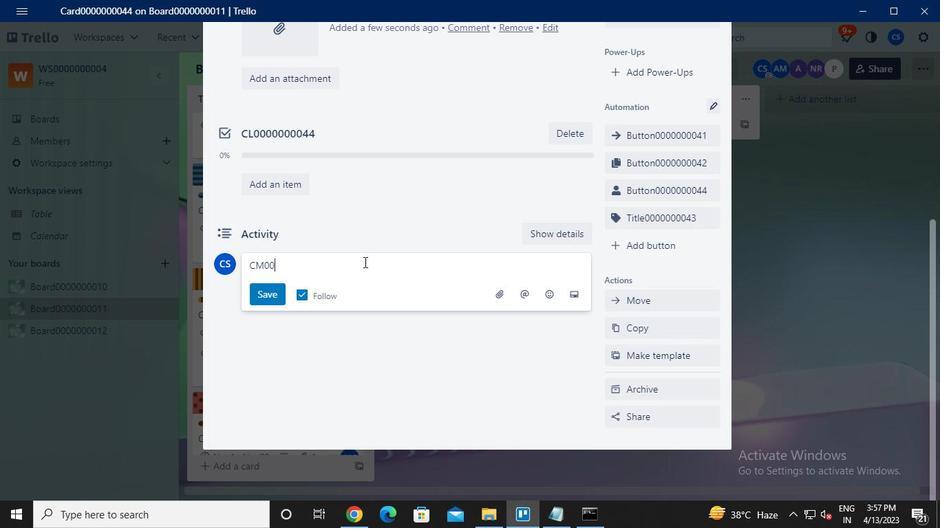 
Action: Keyboard <96>
Screenshot: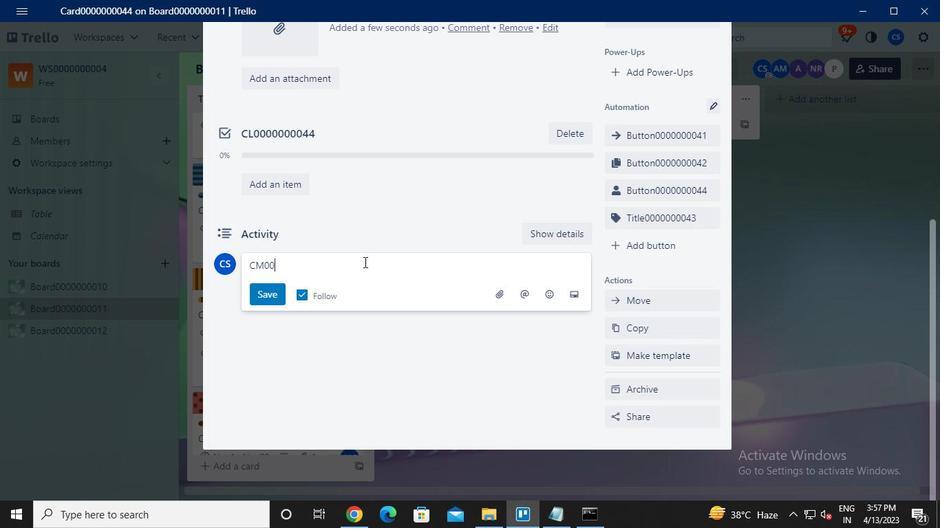 
Action: Keyboard <96>
Screenshot: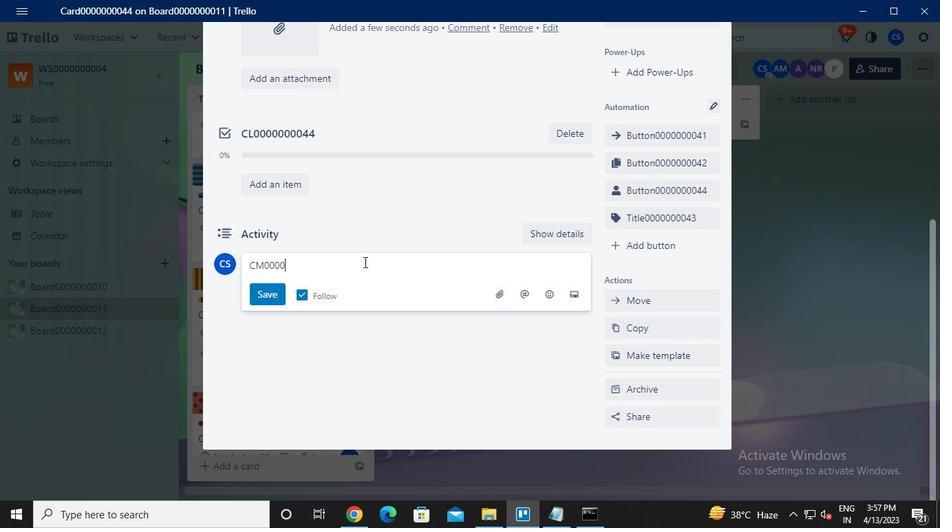 
Action: Keyboard <96>
Screenshot: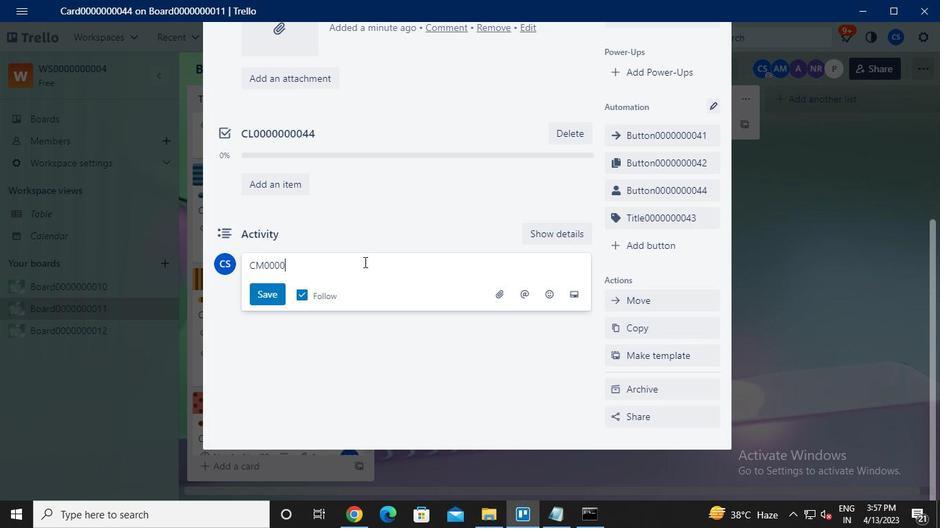 
Action: Keyboard <96>
Screenshot: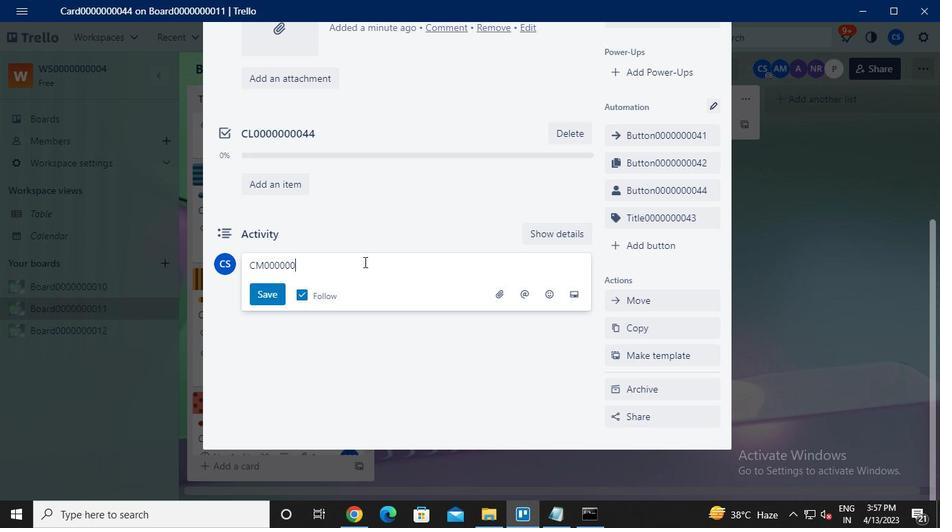 
Action: Keyboard <96>
Screenshot: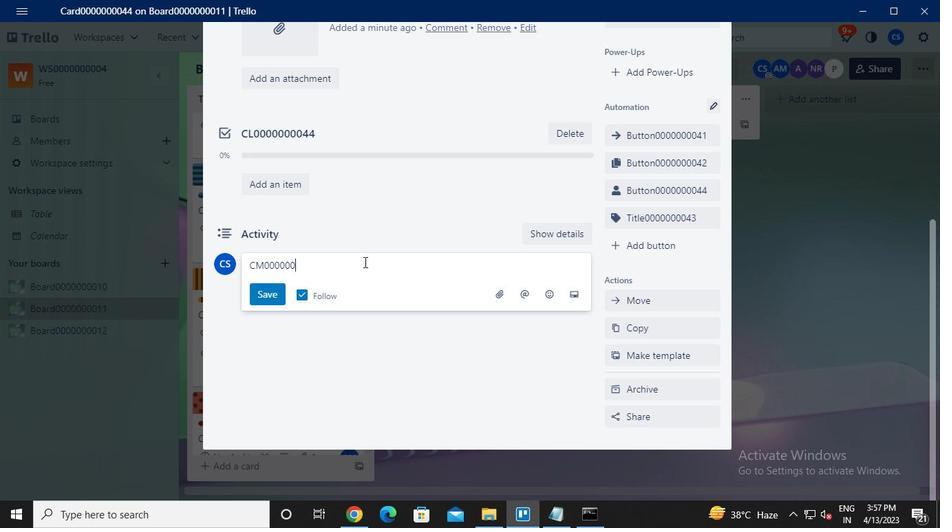 
Action: Keyboard <100>
Screenshot: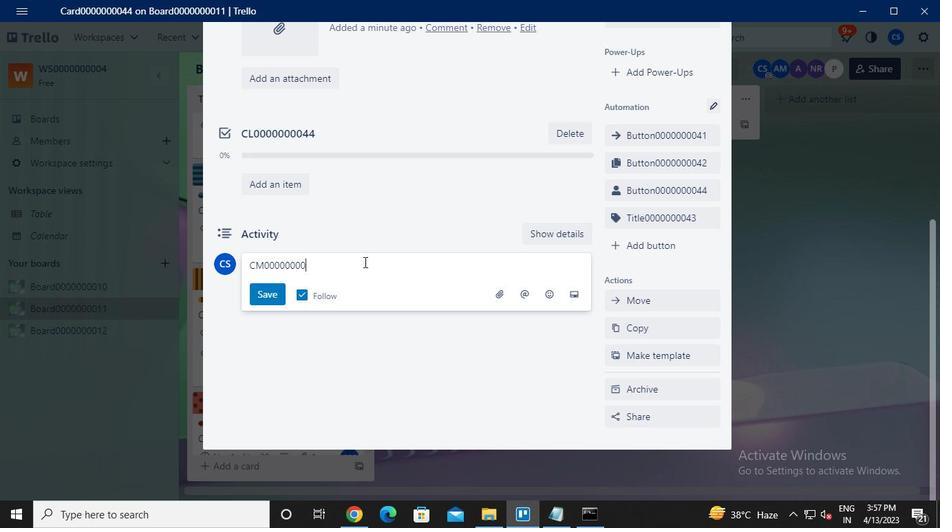 
Action: Keyboard <100>
Screenshot: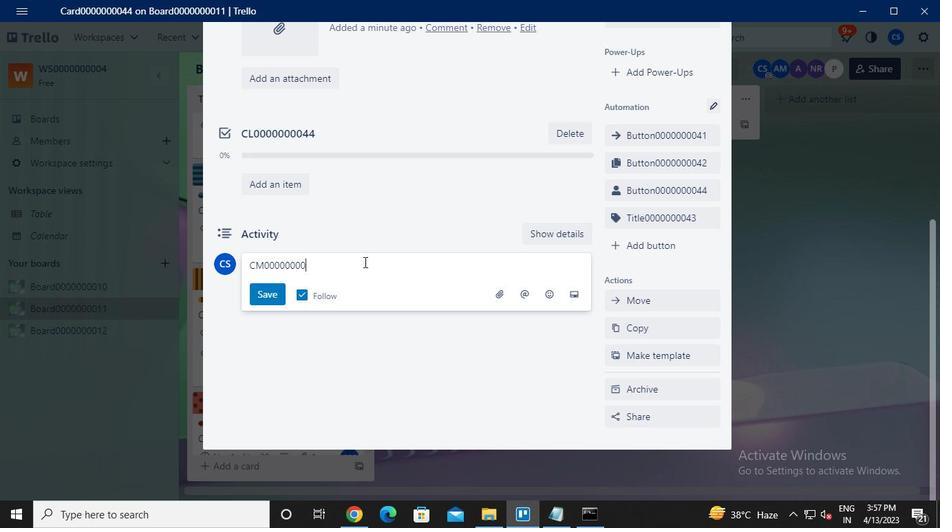 
Action: Mouse moved to (260, 287)
Screenshot: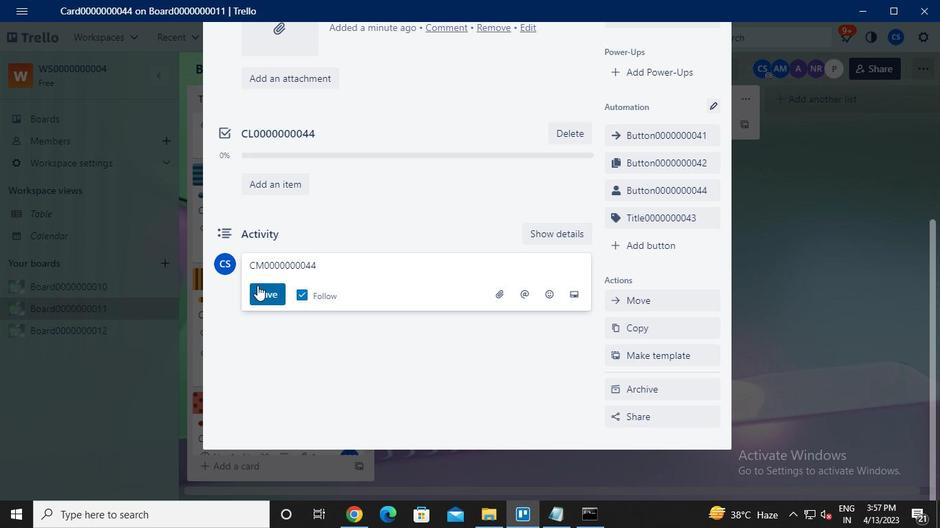 
Action: Mouse pressed left at (260, 287)
Screenshot: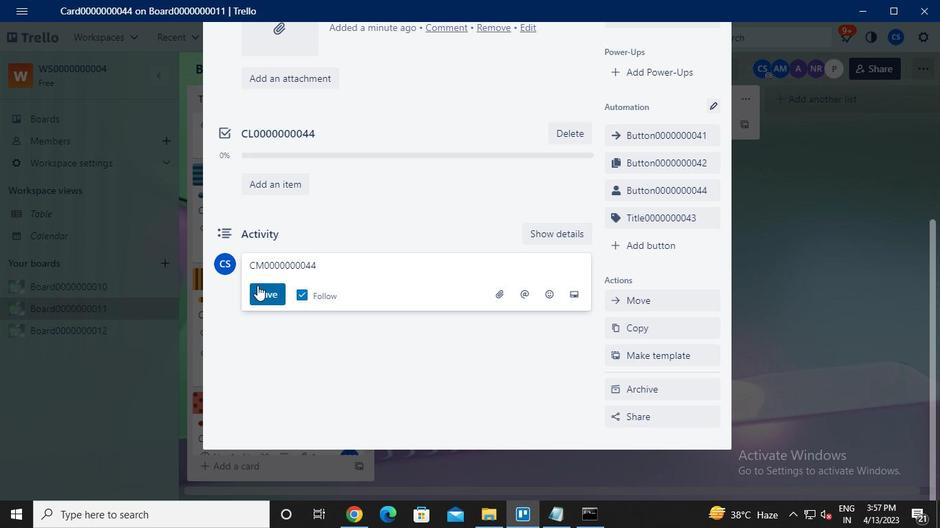 
Action: Mouse moved to (717, 52)
Screenshot: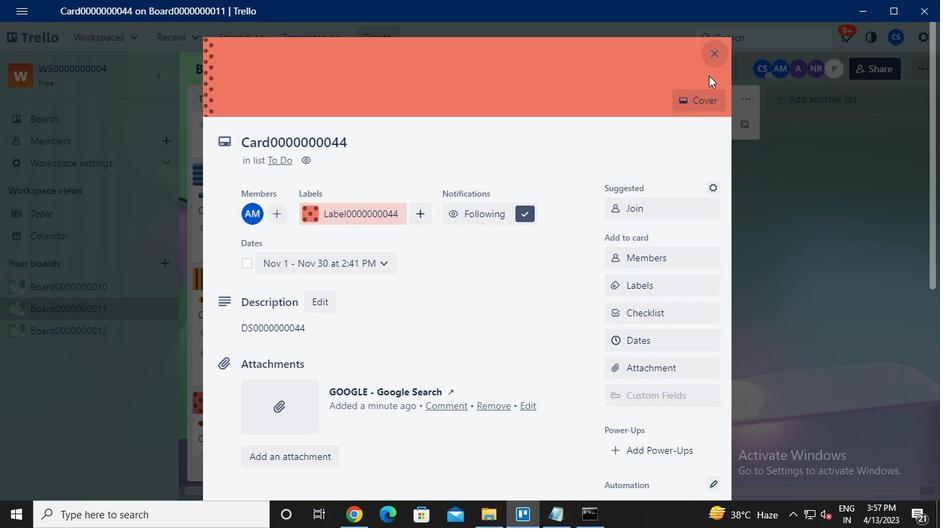 
Action: Mouse pressed left at (717, 52)
Screenshot: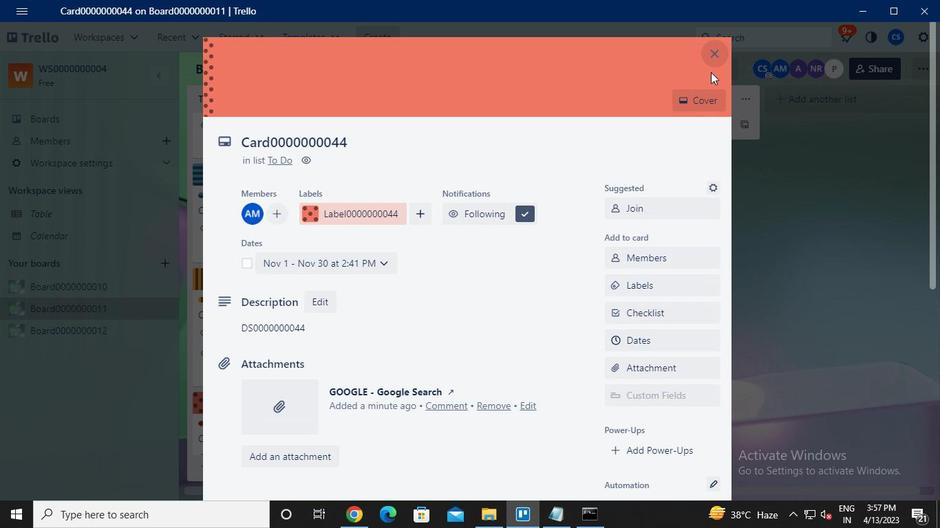 
Action: Mouse moved to (581, 521)
Screenshot: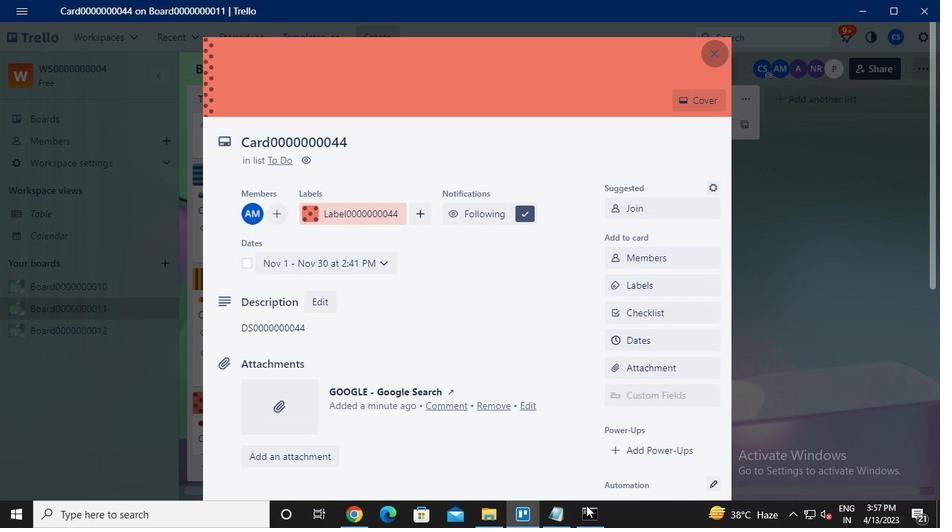 
Action: Mouse pressed left at (581, 521)
Screenshot: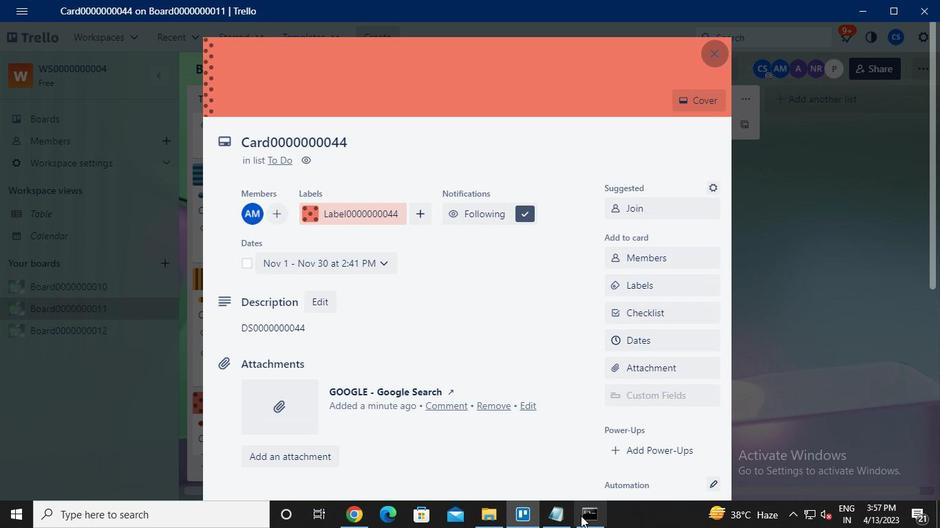 
Action: Mouse moved to (725, 80)
Screenshot: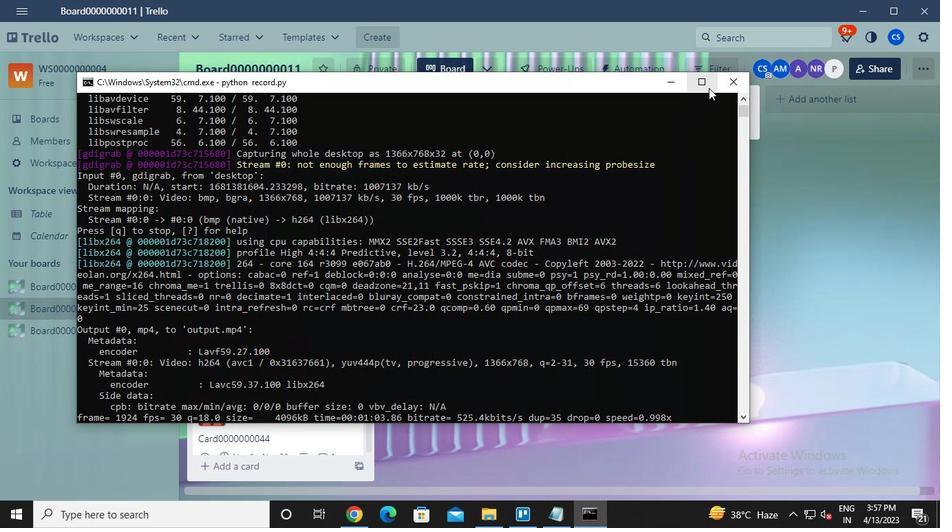 
Action: Mouse pressed left at (725, 80)
Screenshot: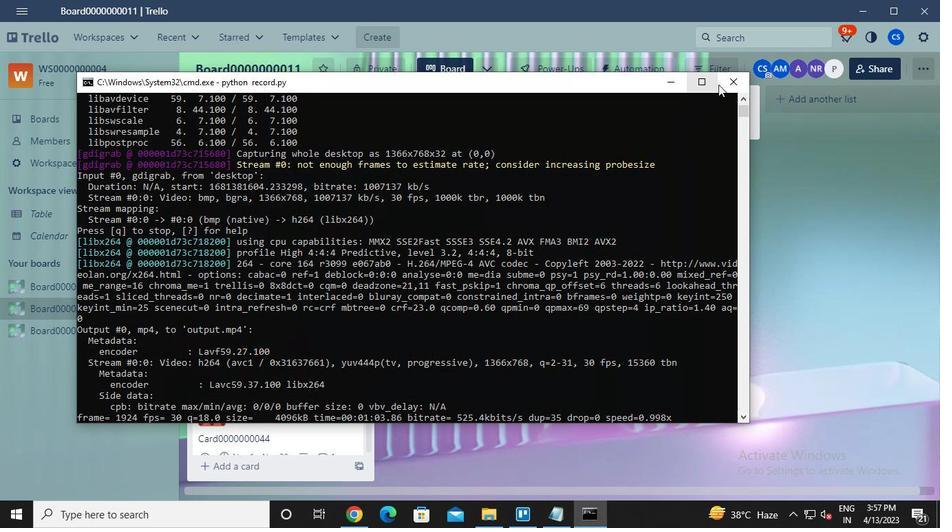 
Action: Mouse moved to (725, 81)
Screenshot: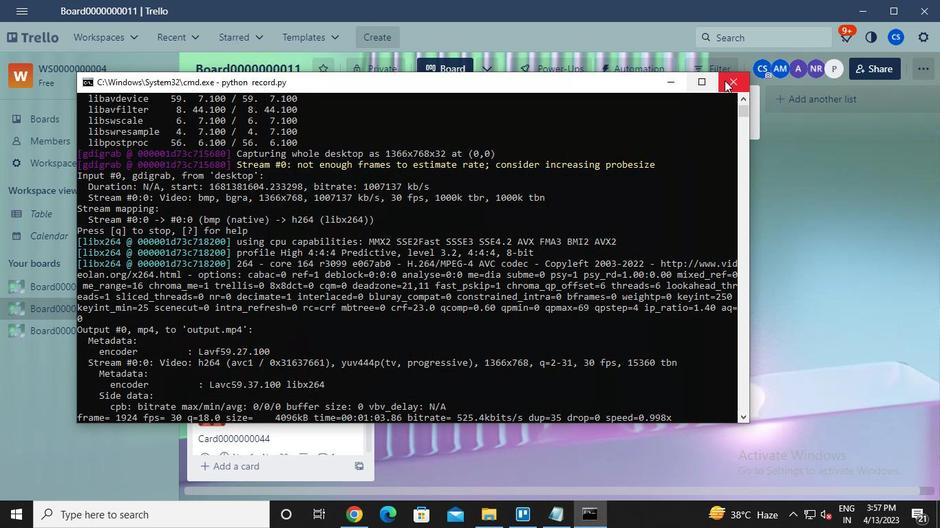 
